 Task: Open a blank sheet, save the file as Dance.pdf Add Heading 'Types of Dance:'Add the following points with capital alphabet 'A.	Ballet_x000D_
B.	Hip Hop_x000D_
C.	Tango_x000D_
'Select the entire thext and change line spacing to  2.5 ,change the font size of heading and points to 18
Action: Mouse moved to (1143, 88)
Screenshot: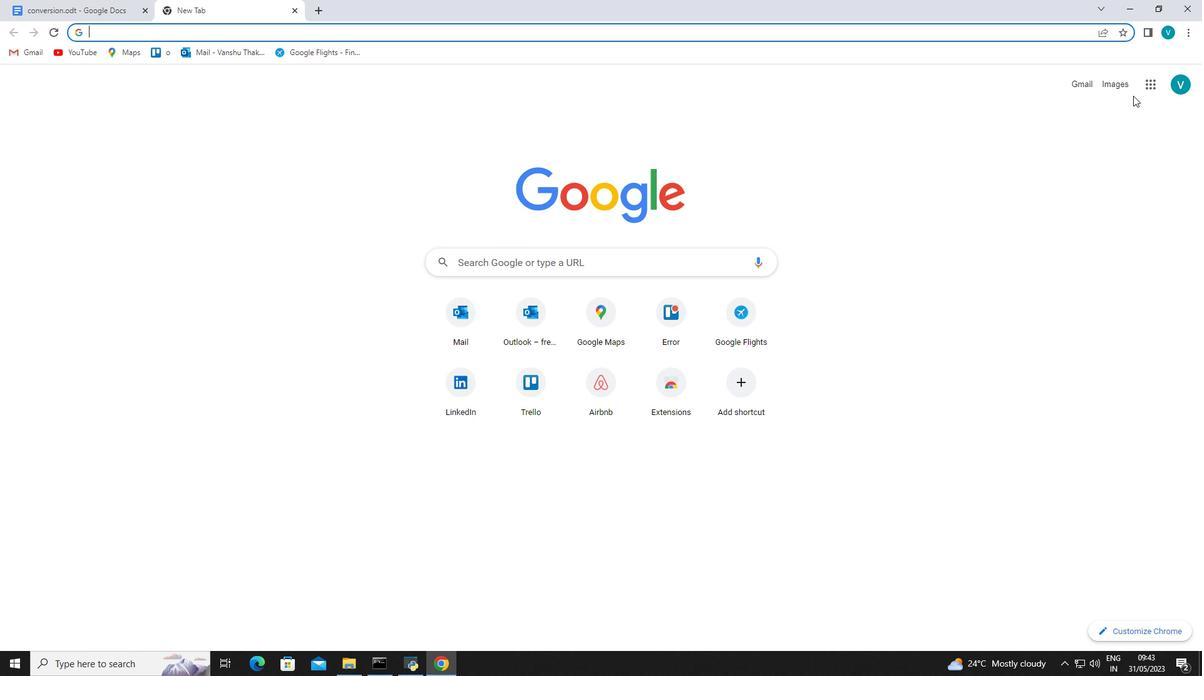 
Action: Mouse pressed left at (1143, 88)
Screenshot: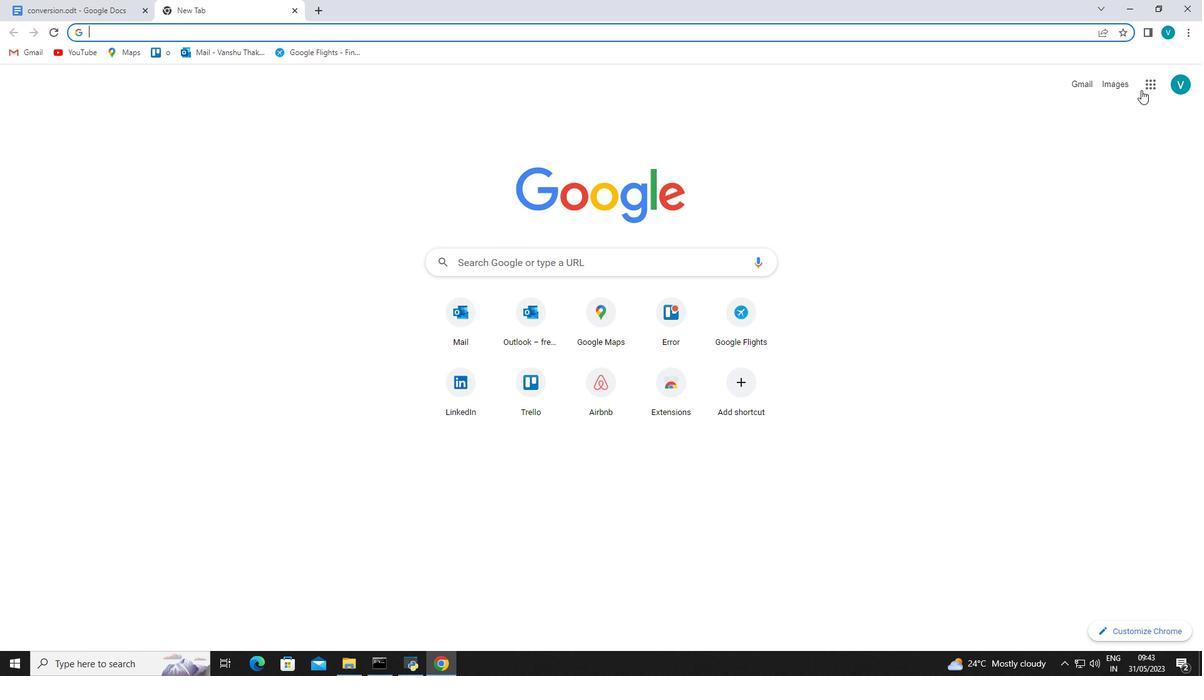 
Action: Mouse moved to (1133, 246)
Screenshot: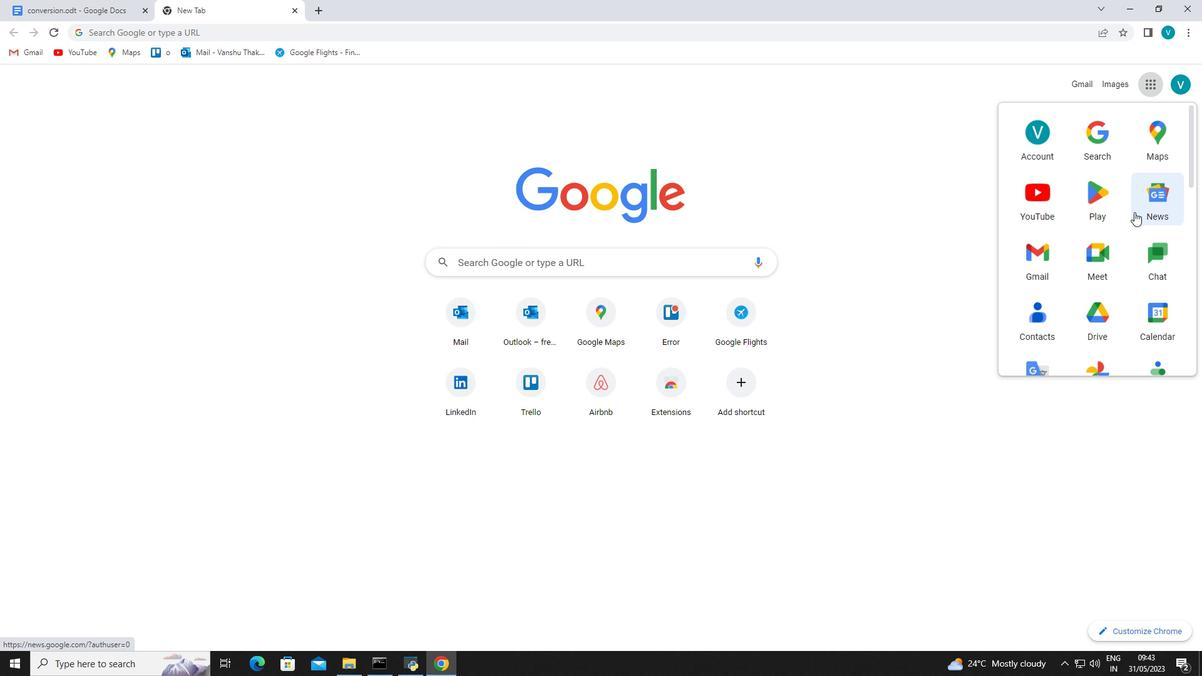 
Action: Mouse scrolled (1133, 246) with delta (0, 0)
Screenshot: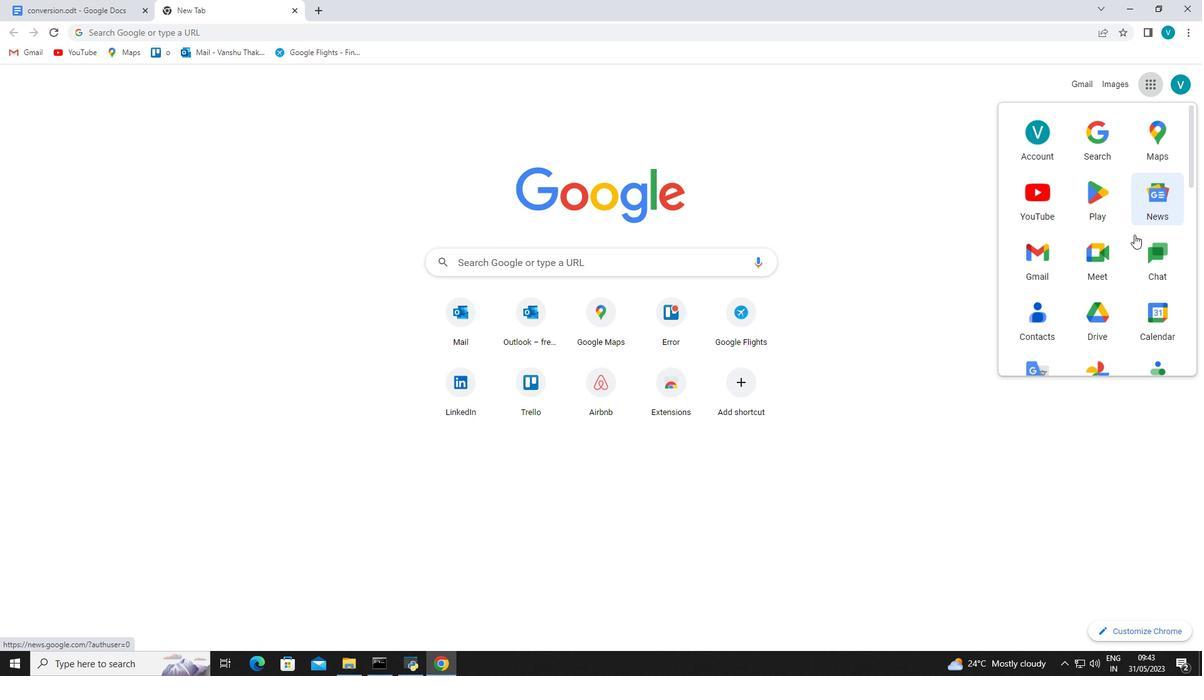 
Action: Mouse scrolled (1133, 246) with delta (0, 0)
Screenshot: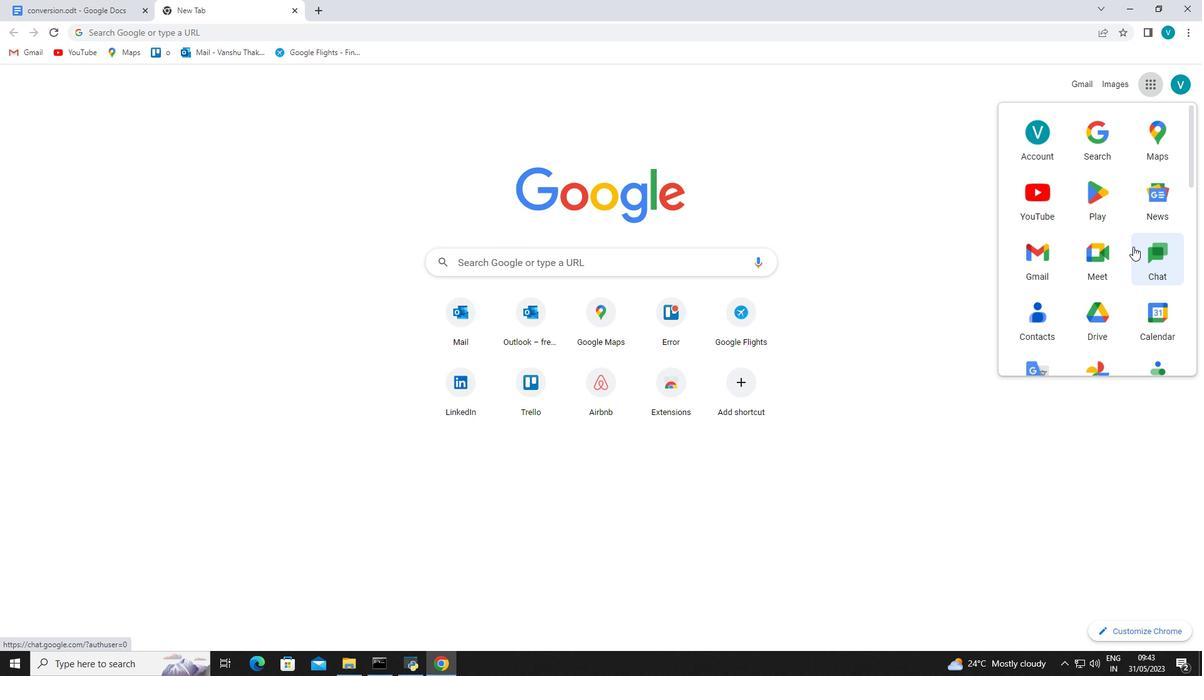 
Action: Mouse scrolled (1133, 246) with delta (0, 0)
Screenshot: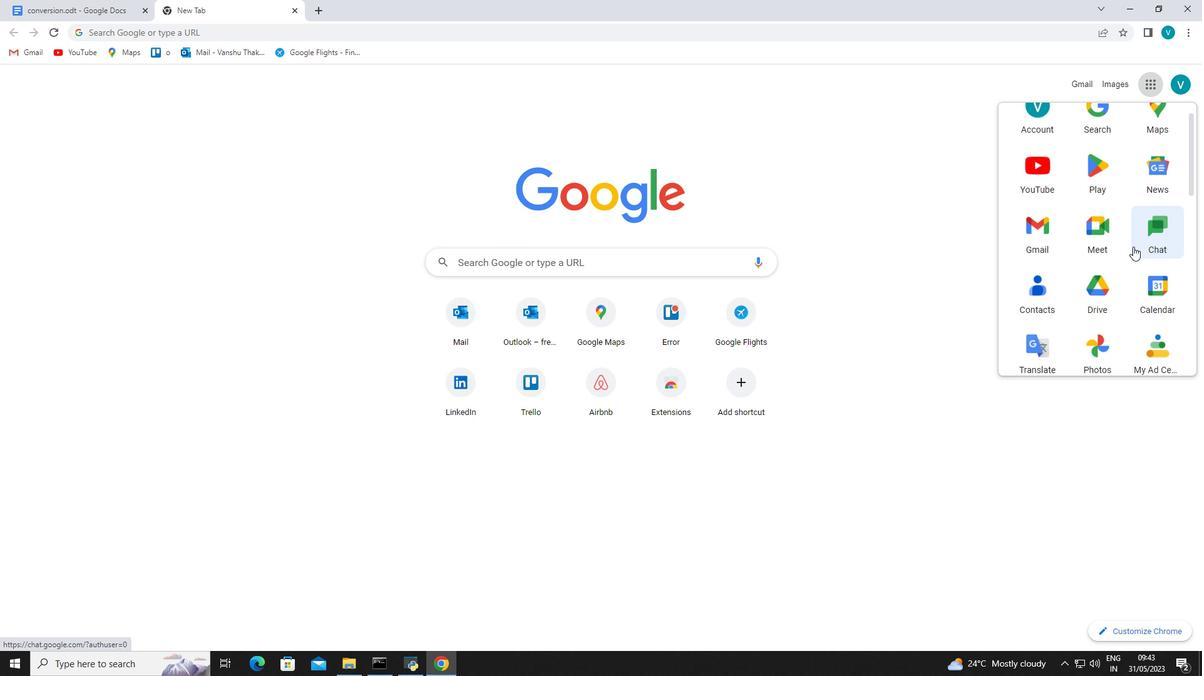 
Action: Mouse scrolled (1133, 246) with delta (0, 0)
Screenshot: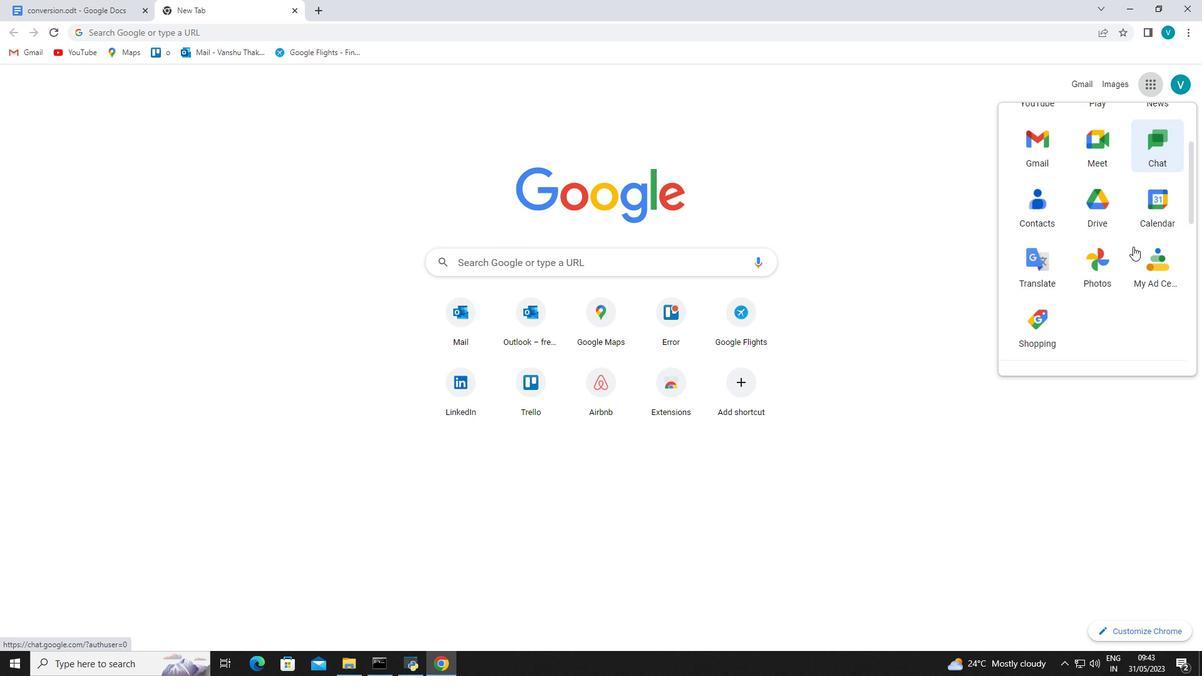 
Action: Mouse moved to (1116, 253)
Screenshot: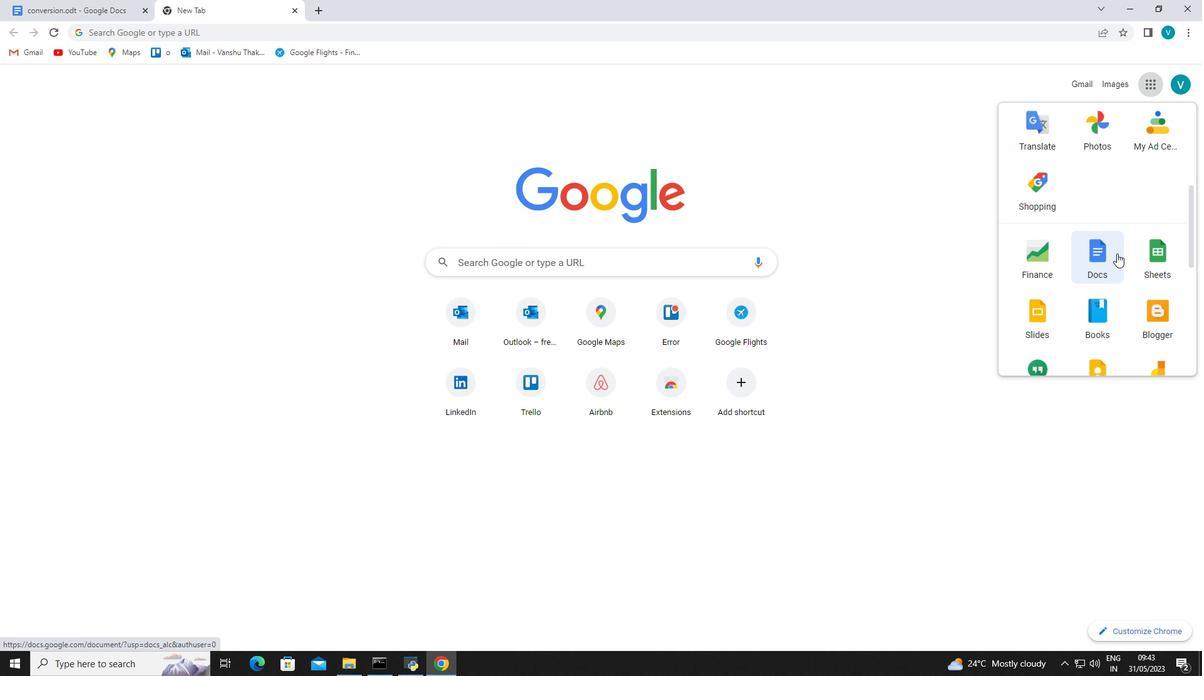 
Action: Mouse pressed left at (1116, 253)
Screenshot: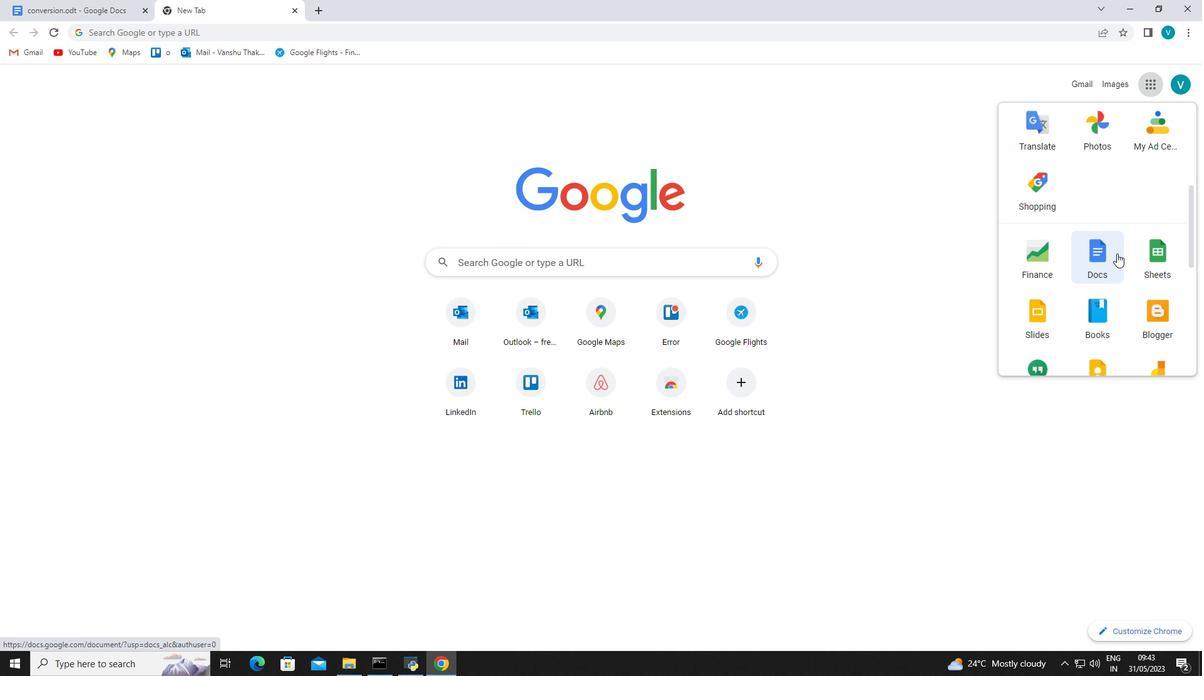 
Action: Mouse moved to (297, 241)
Screenshot: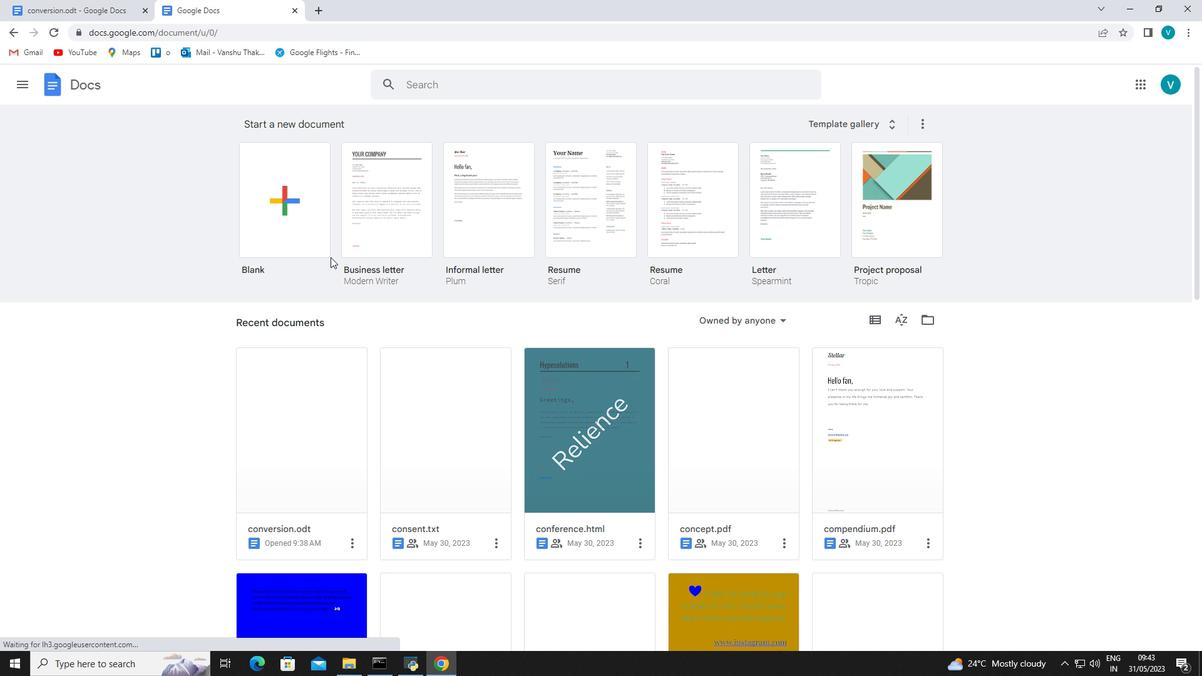 
Action: Mouse pressed left at (297, 241)
Screenshot: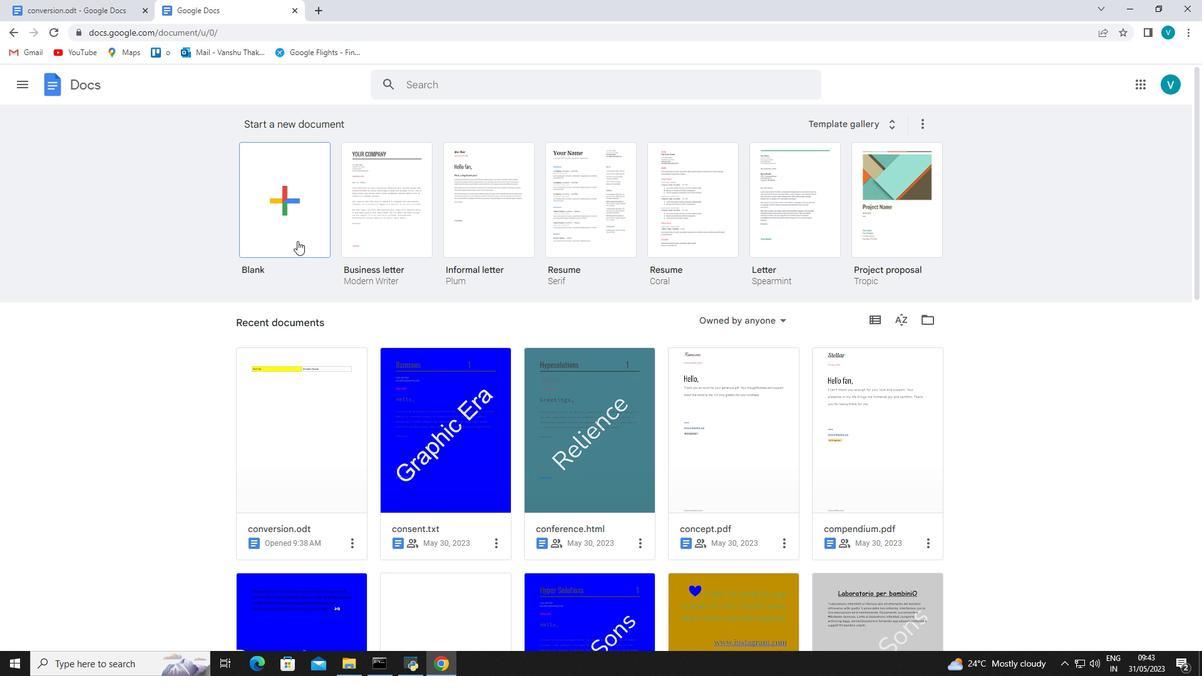 
Action: Mouse moved to (110, 77)
Screenshot: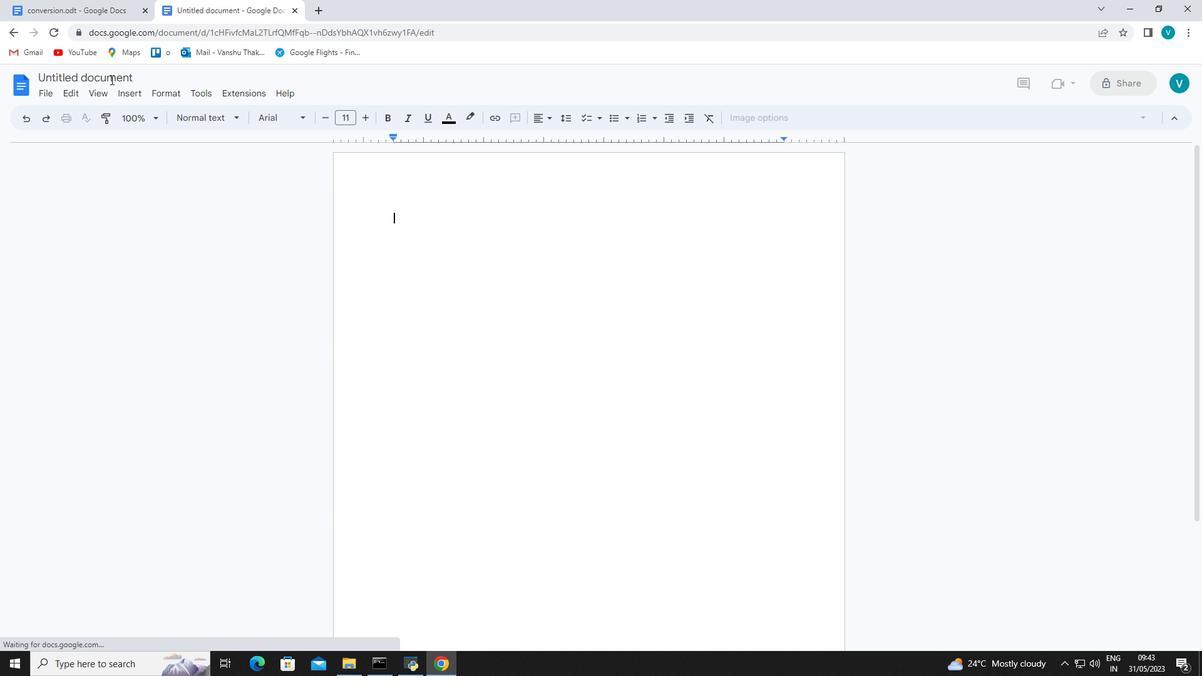 
Action: Mouse pressed left at (110, 77)
Screenshot: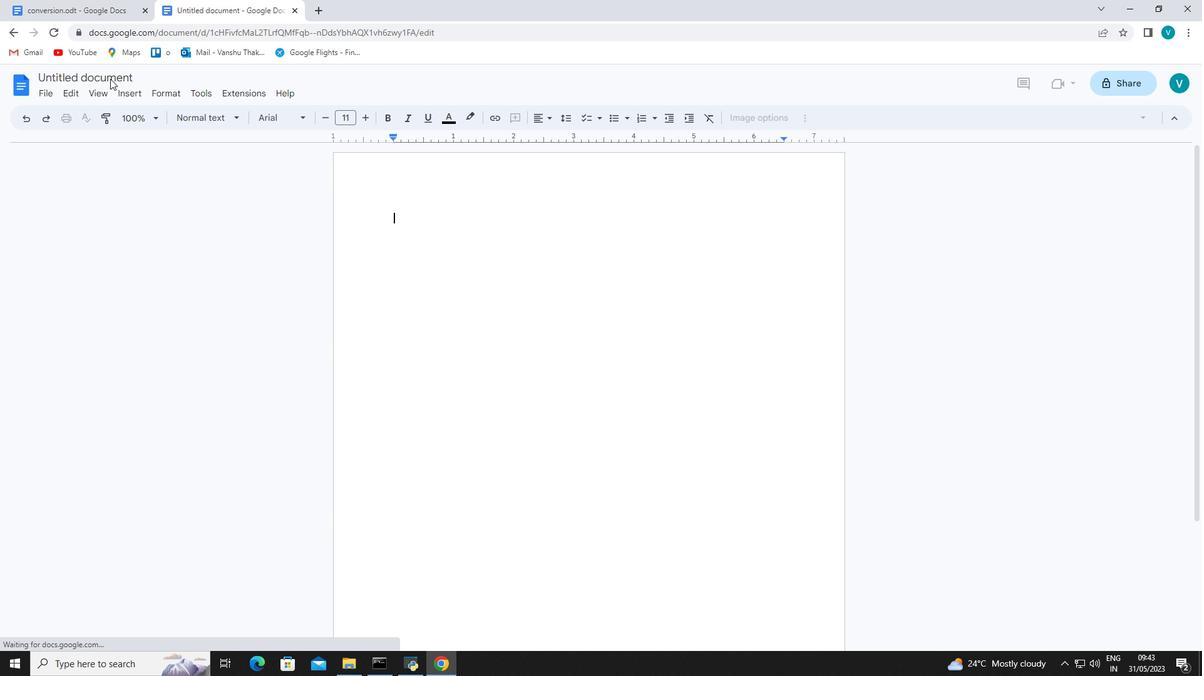 
Action: Mouse pressed left at (110, 77)
Screenshot: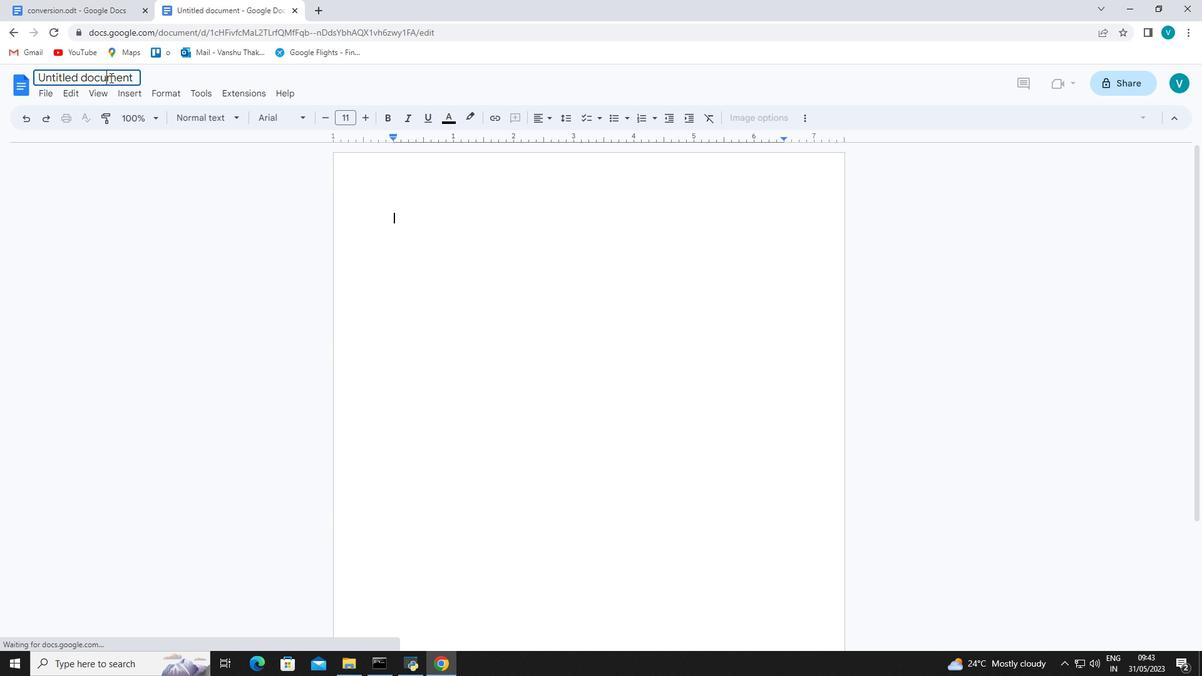 
Action: Mouse pressed left at (110, 77)
Screenshot: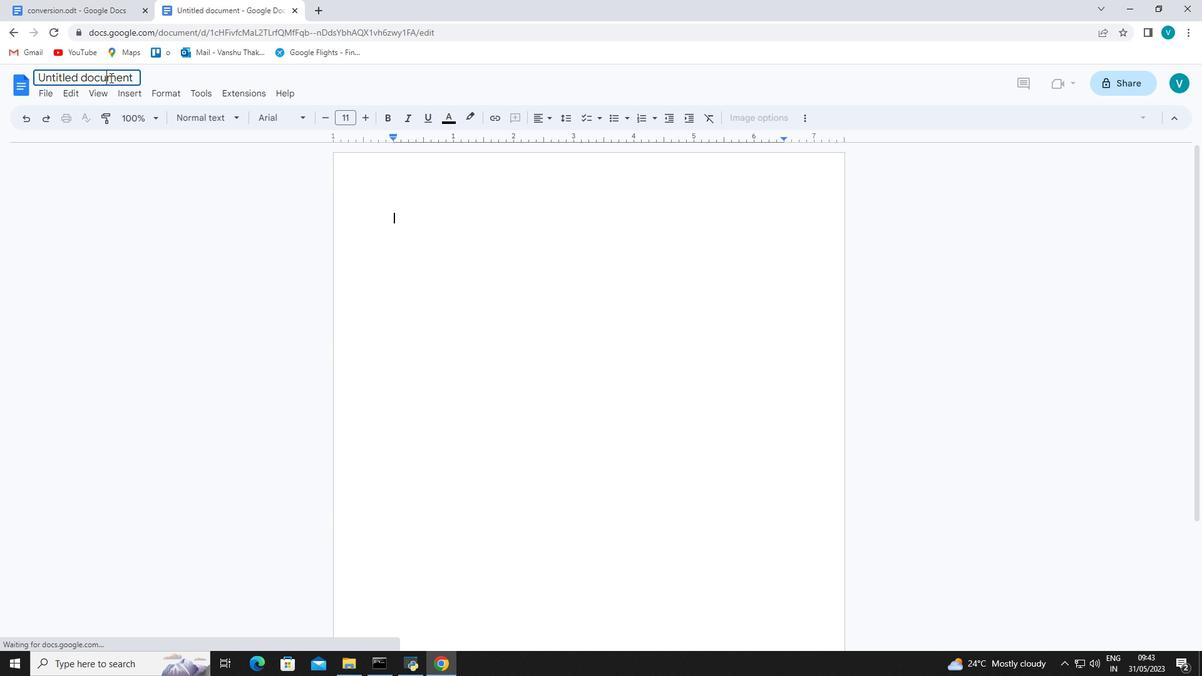 
Action: Mouse pressed left at (110, 77)
Screenshot: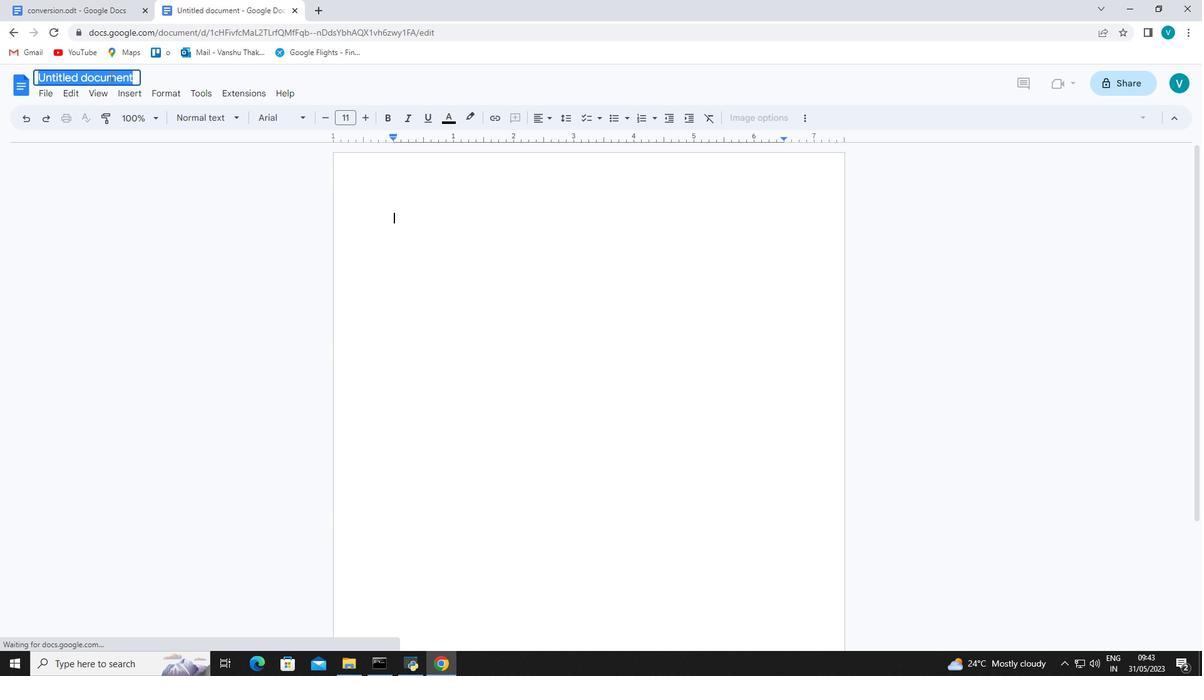 
Action: Key pressed <Key.shift>D
Screenshot: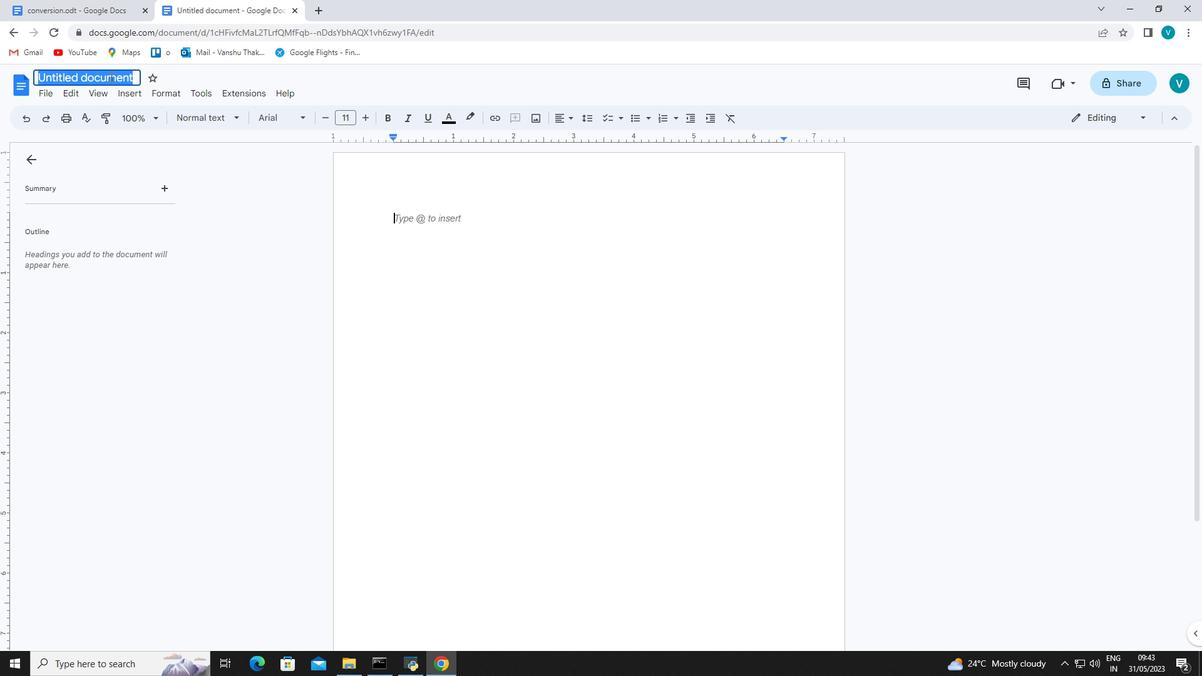 
Action: Mouse moved to (145, 95)
Screenshot: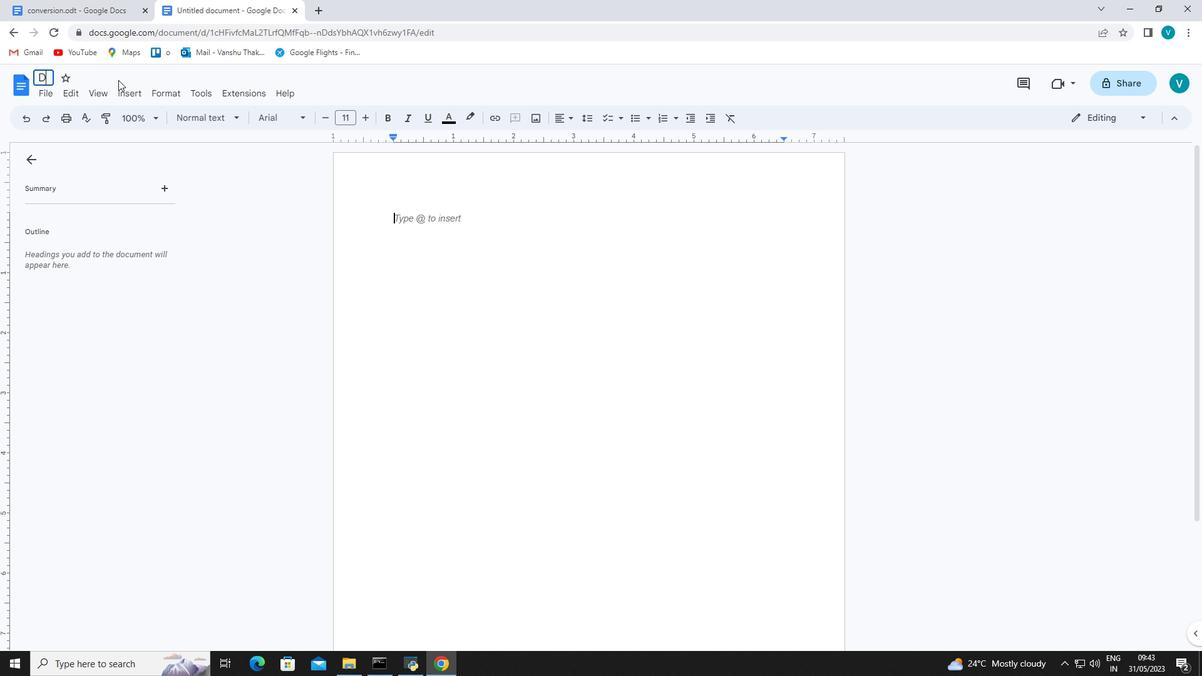 
Action: Key pressed ance.pdf<Key.enter>
Screenshot: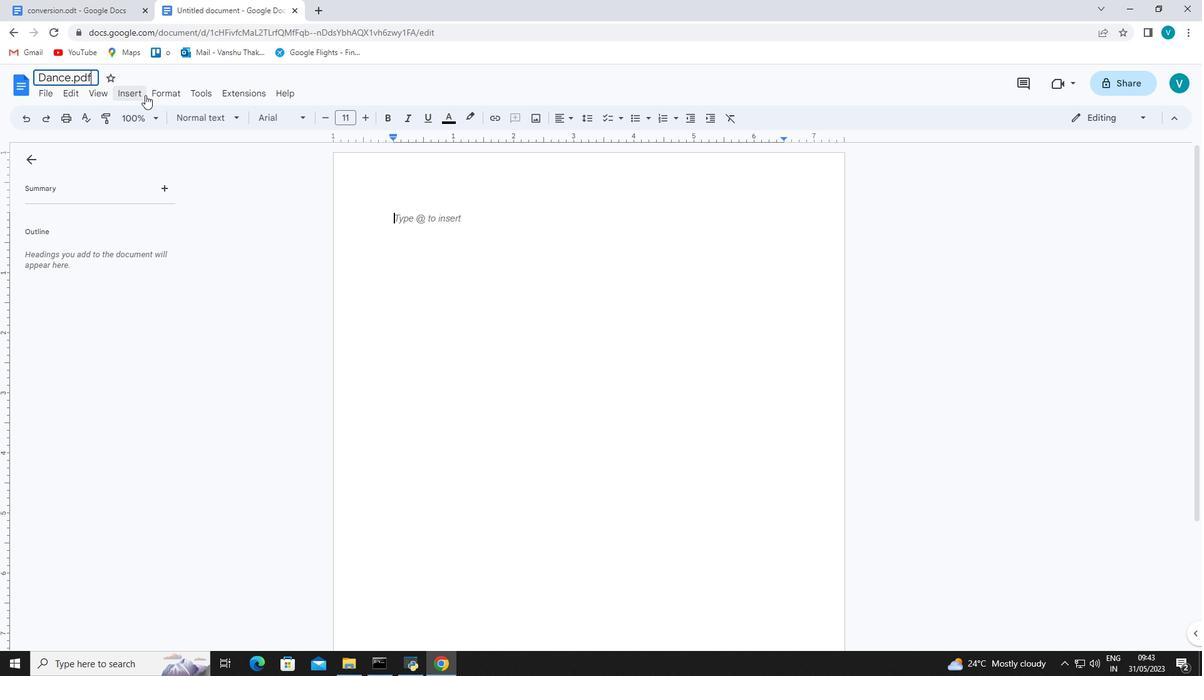 
Action: Mouse moved to (430, 222)
Screenshot: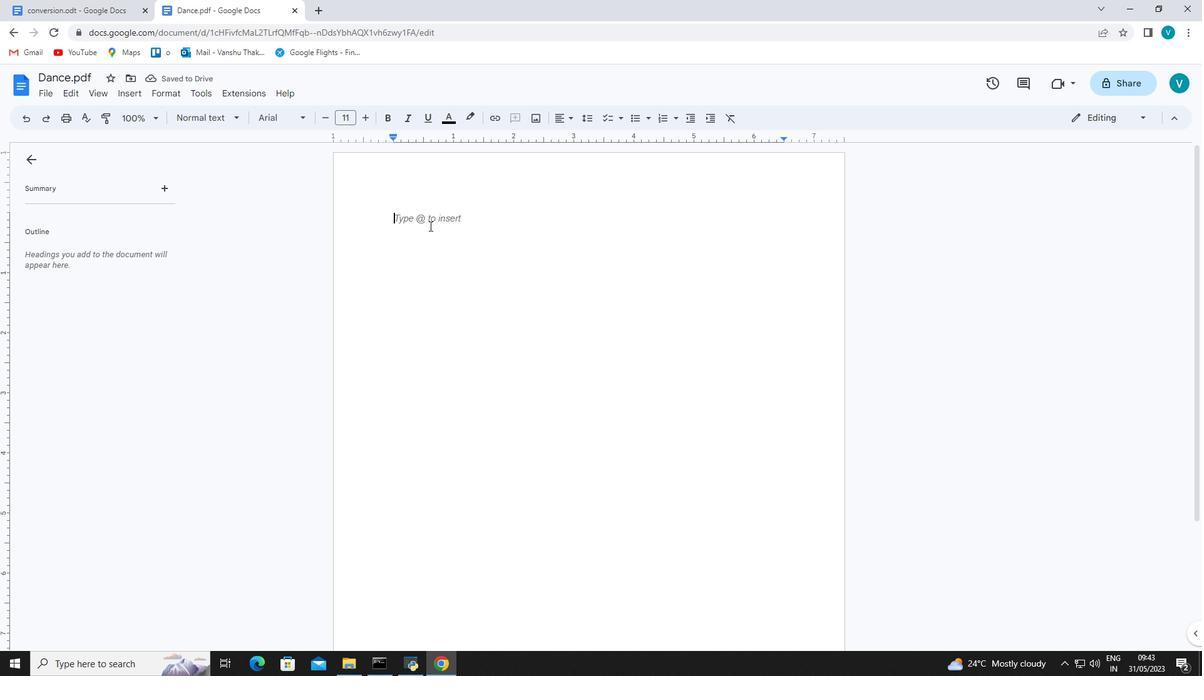 
Action: Key pressed <Key.shift><Key.shift><Key.shift><Key.shift>Types<Key.space>of<Key.space><Key.shift>Dance<Key.enter><Key.shift>A.<Key.space><Key.shift><Key.shift><Key.shift><Key.shift><Key.shift><Key.shift><Key.shift><Key.shift><Key.shift><Key.shift><Key.shift><Key.shift><Key.shift>Ballet<Key.enter><Key.shift><Key.shift><Key.shift><Key.shift><Key.shift><Key.shift>Hip<Key.space><Key.shift>Hop<Key.enter><Key.shift>Tango
Screenshot: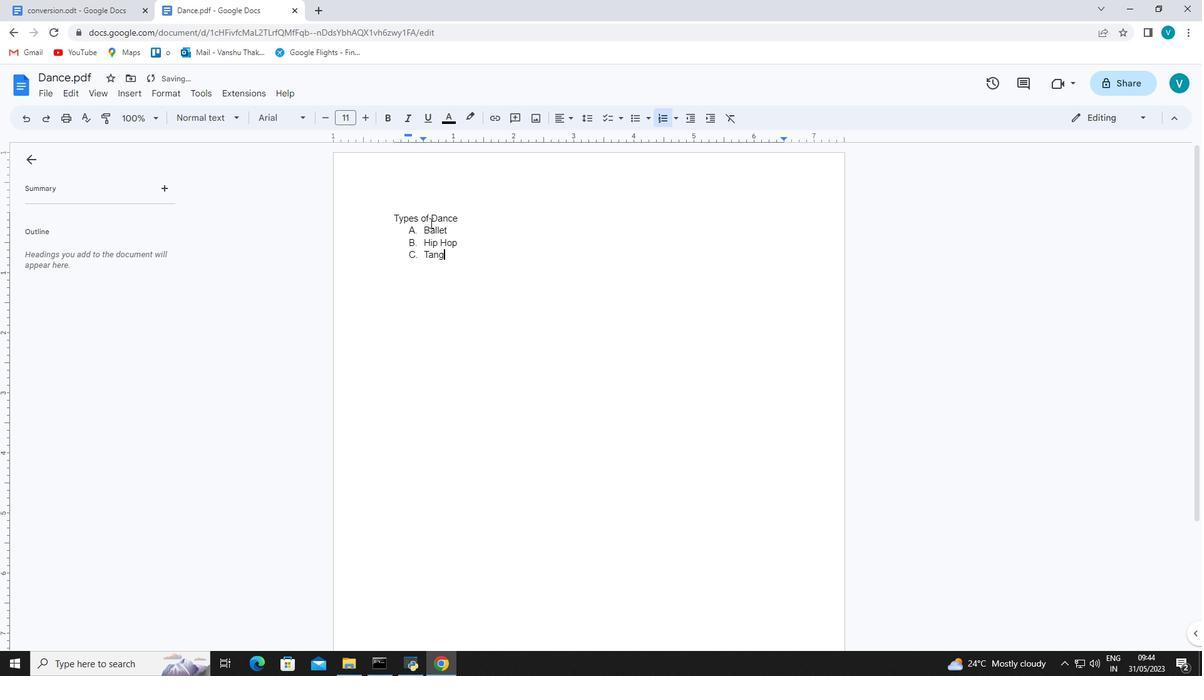 
Action: Mouse moved to (401, 232)
Screenshot: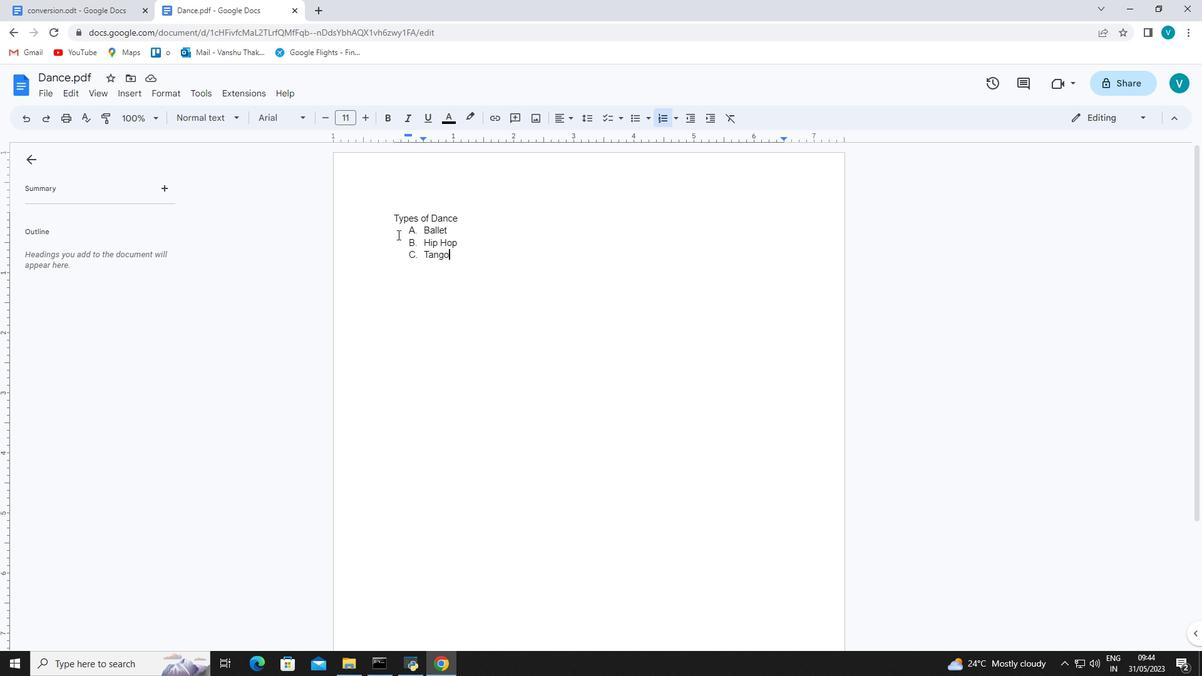 
Action: Mouse pressed left at (401, 232)
Screenshot: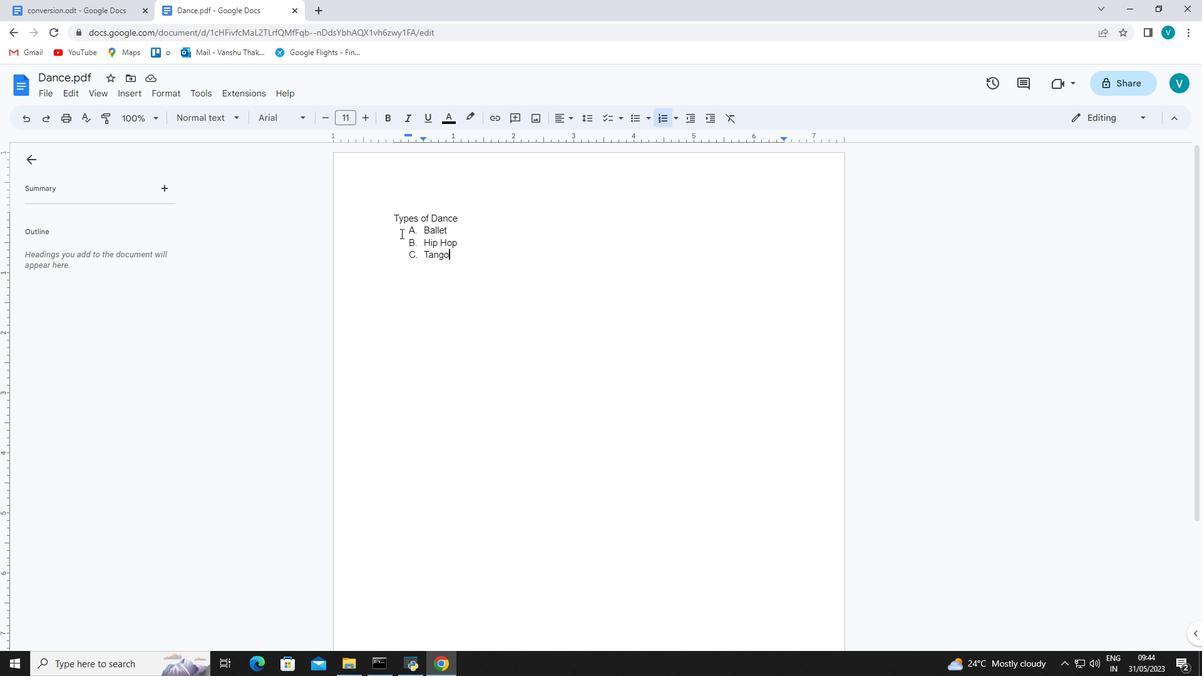 
Action: Mouse moved to (392, 216)
Screenshot: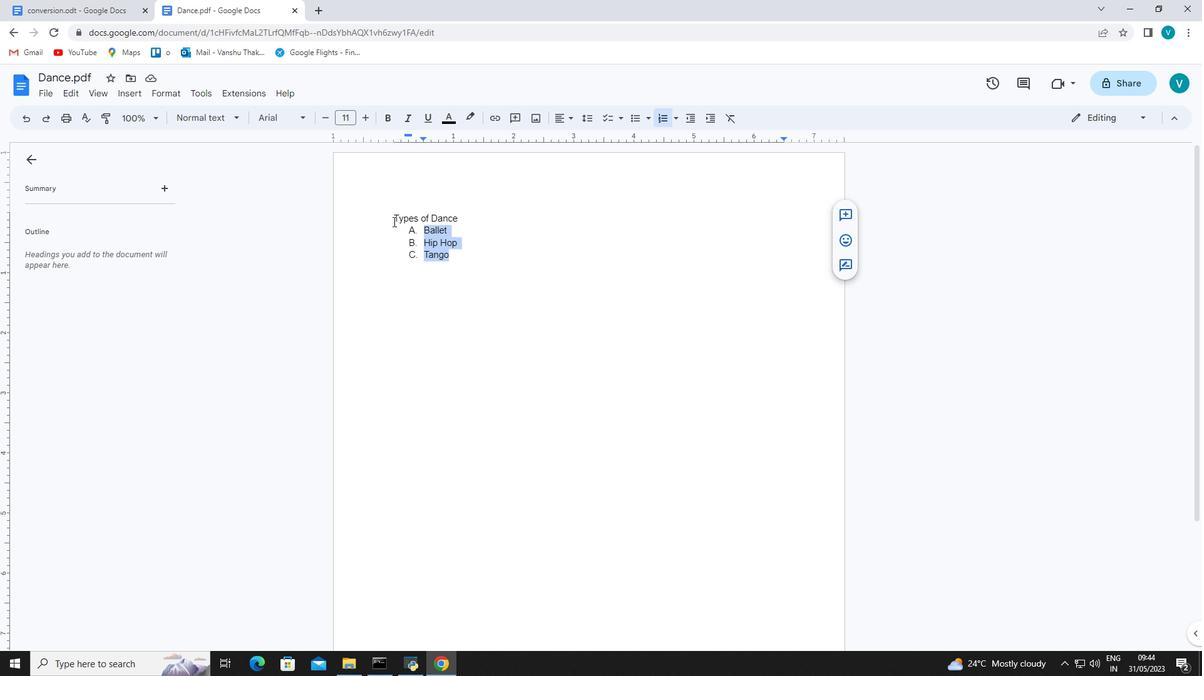 
Action: Mouse pressed left at (392, 216)
Screenshot: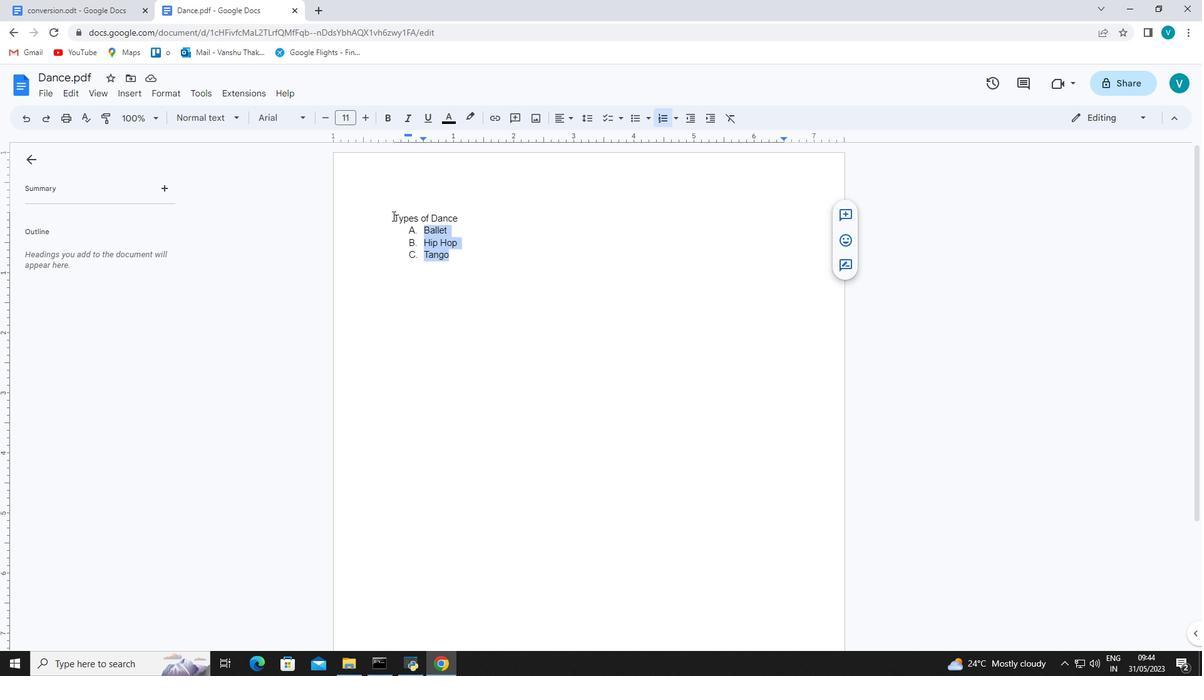 
Action: Mouse moved to (584, 118)
Screenshot: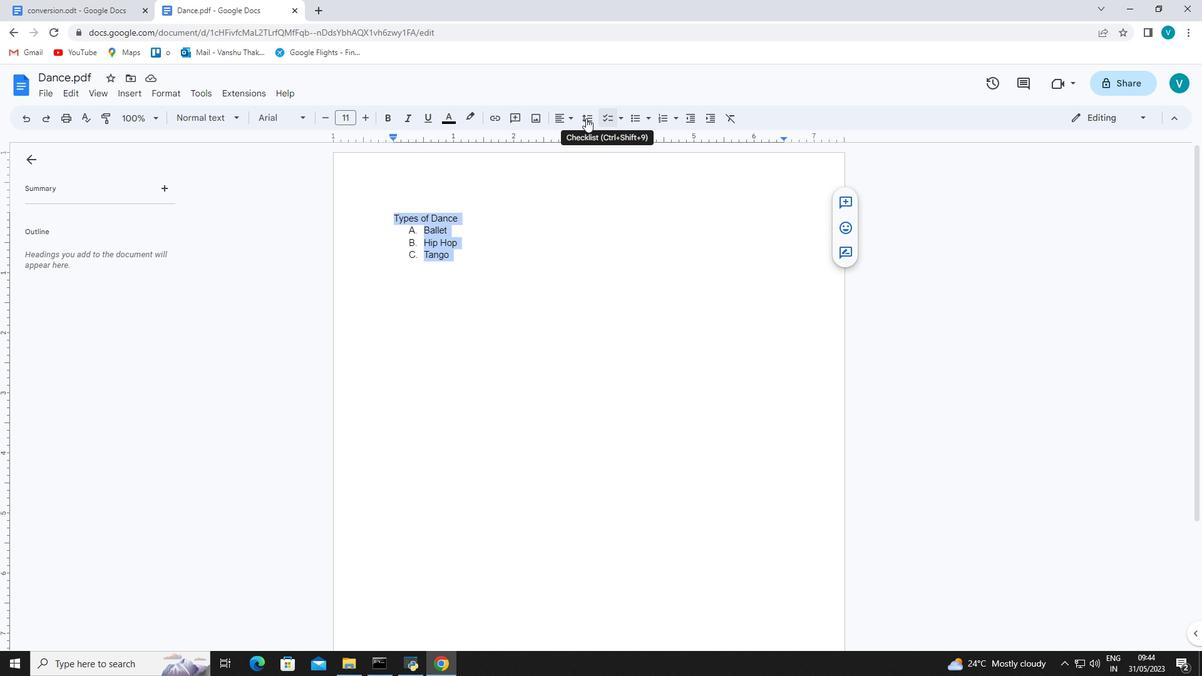 
Action: Mouse pressed left at (584, 118)
Screenshot: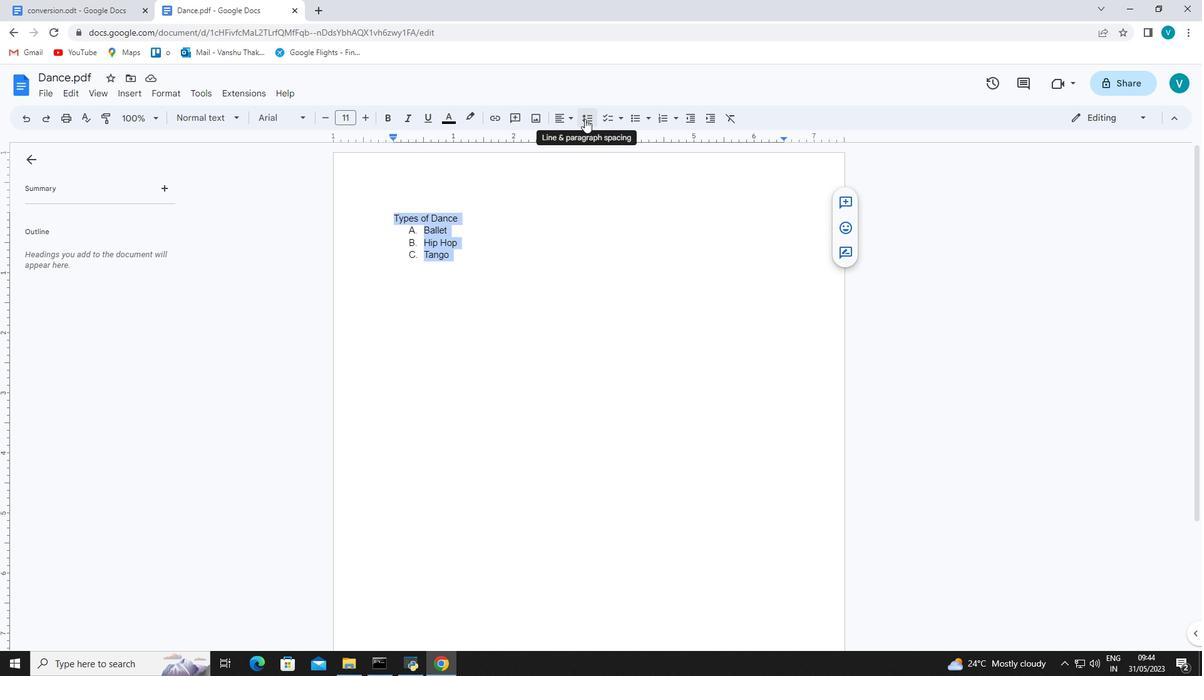 
Action: Mouse moved to (621, 275)
Screenshot: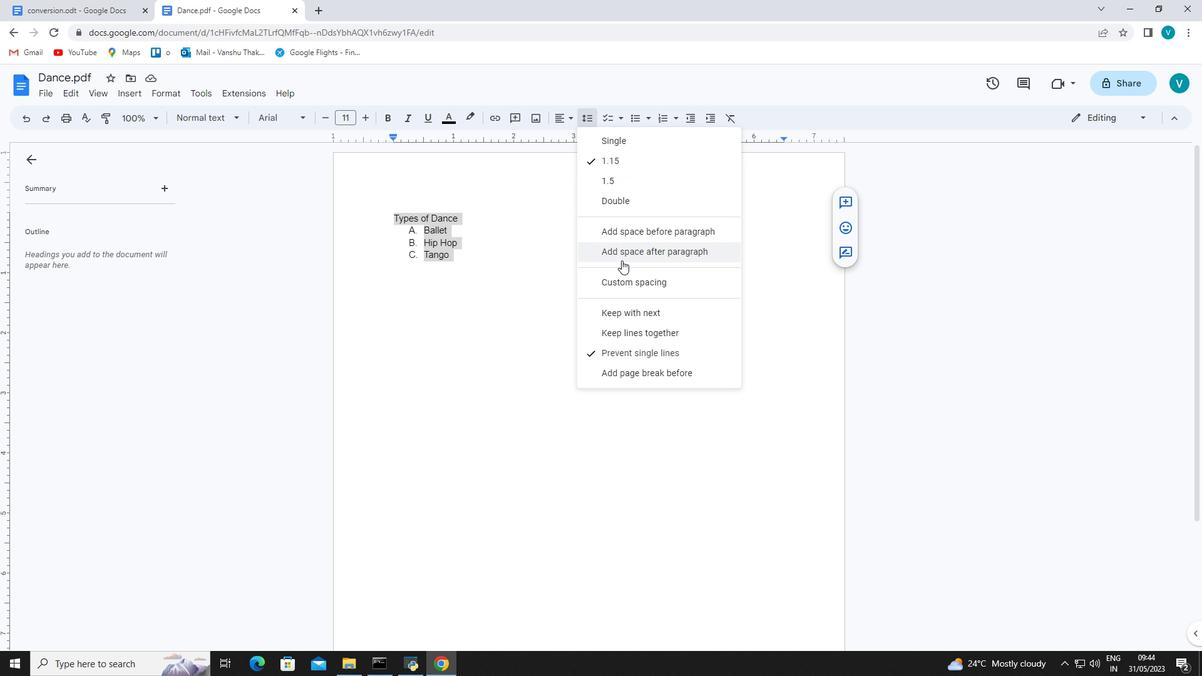 
Action: Mouse pressed left at (621, 275)
Screenshot: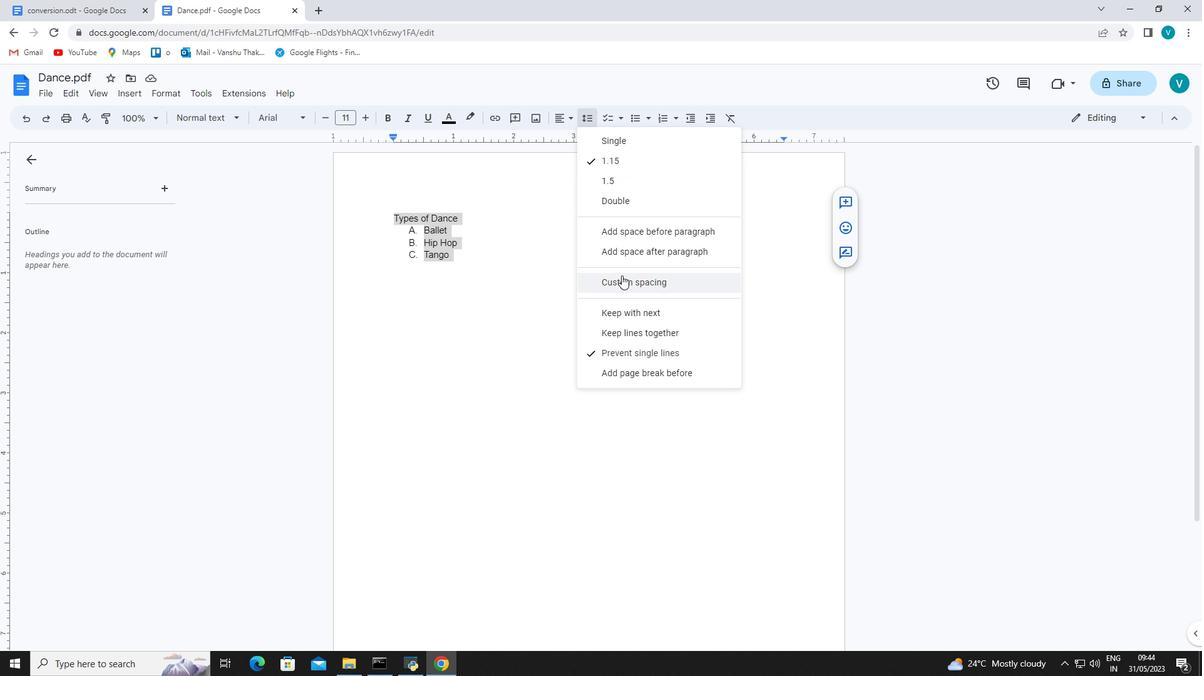 
Action: Mouse moved to (562, 314)
Screenshot: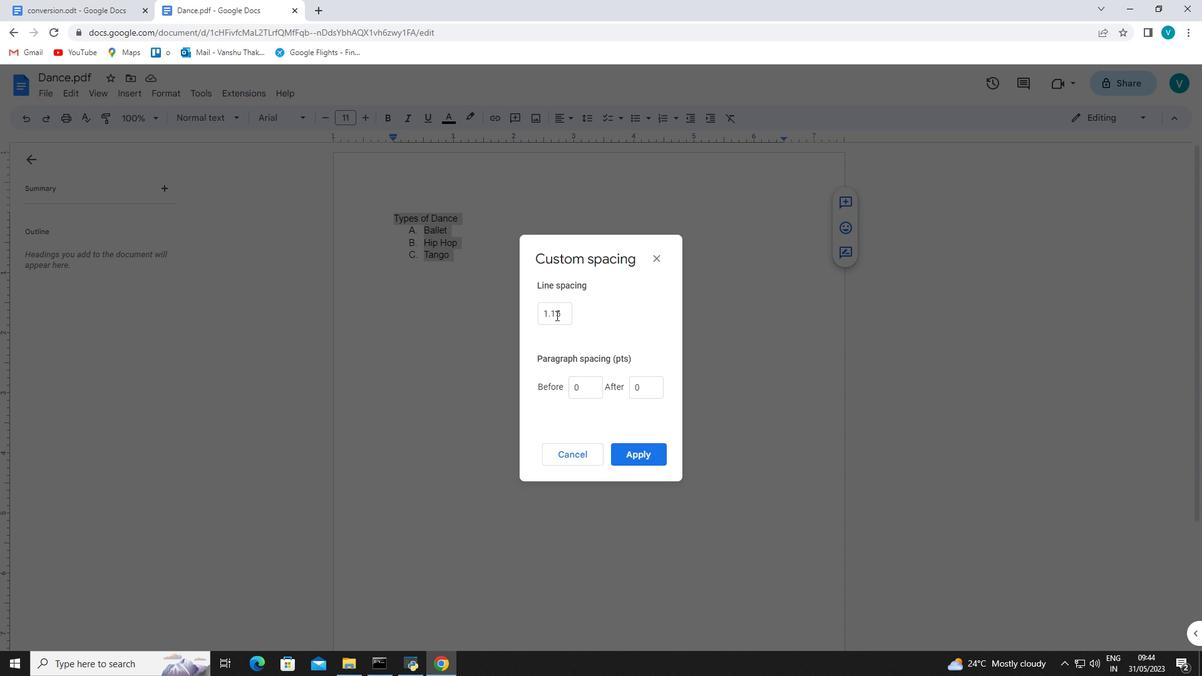 
Action: Mouse pressed left at (562, 314)
Screenshot: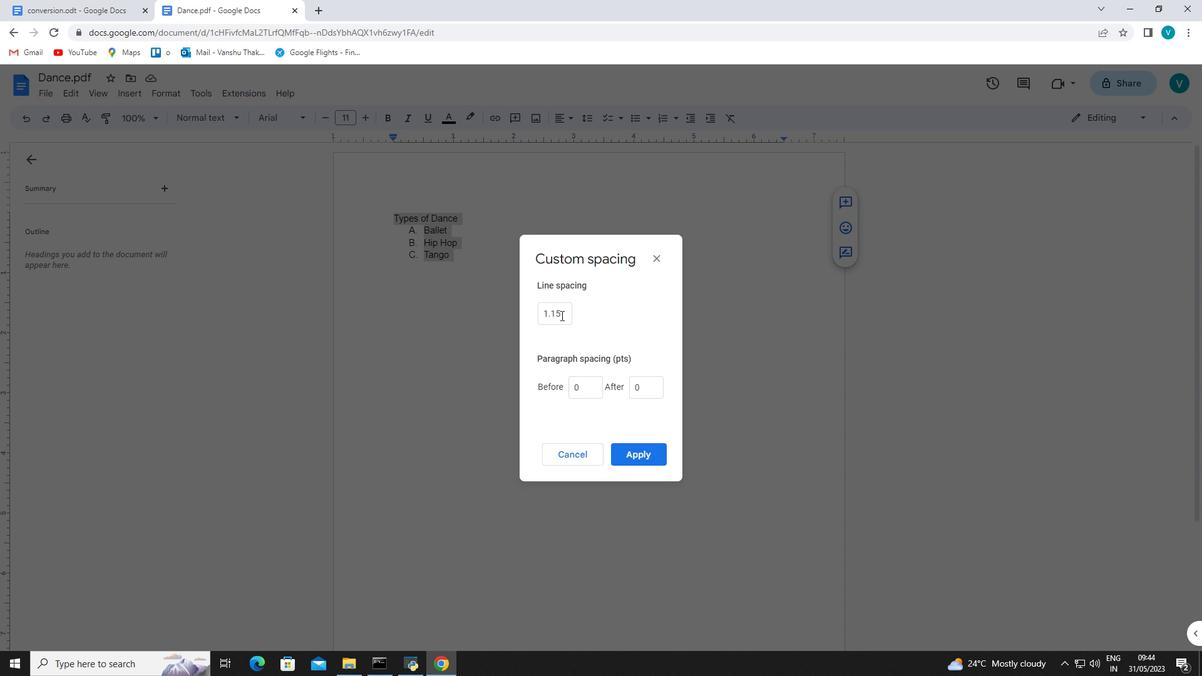 
Action: Mouse moved to (564, 311)
Screenshot: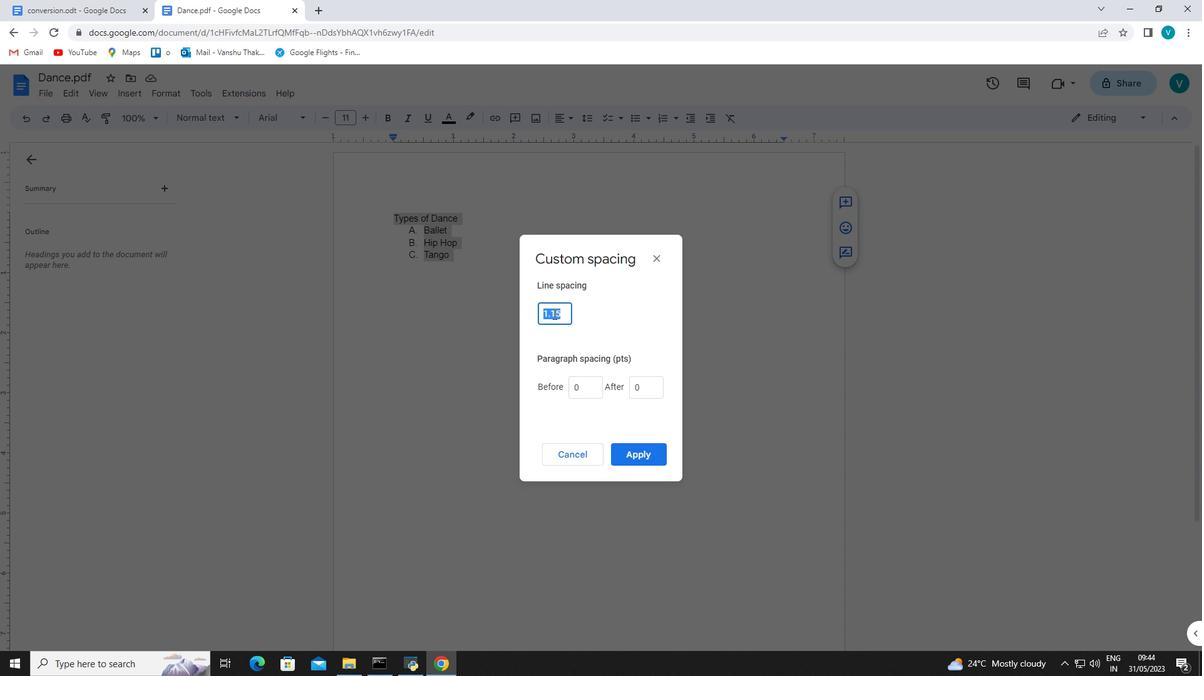 
Action: Key pressed 2.5
Screenshot: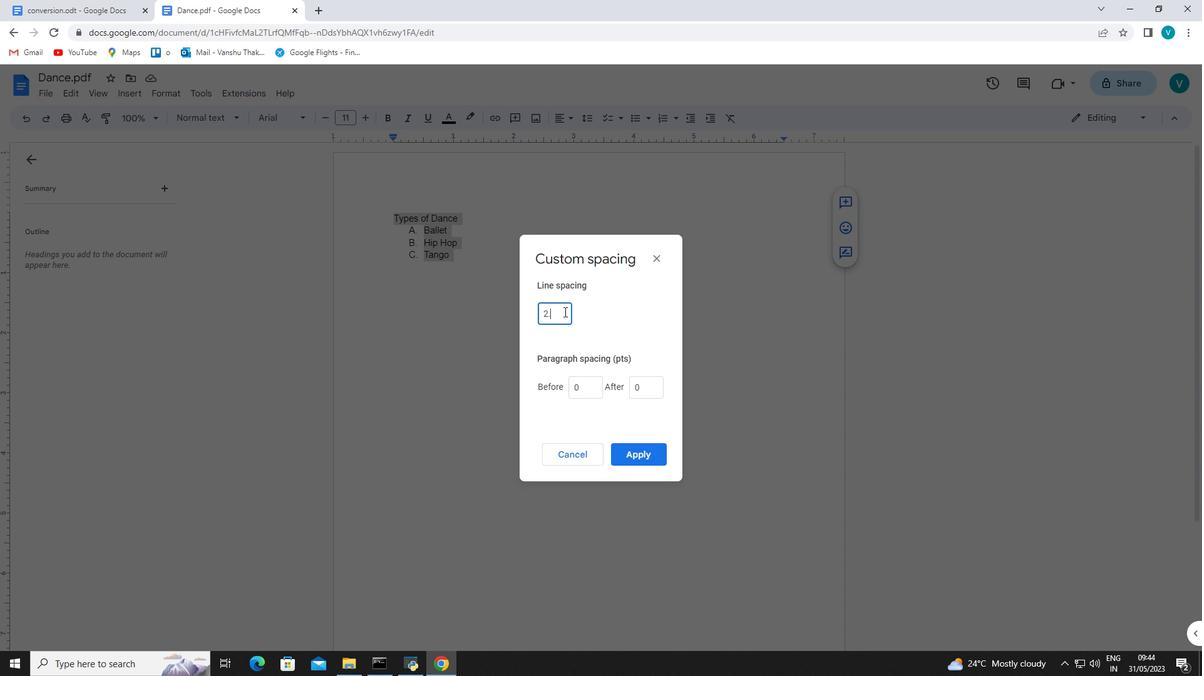 
Action: Mouse moved to (641, 452)
Screenshot: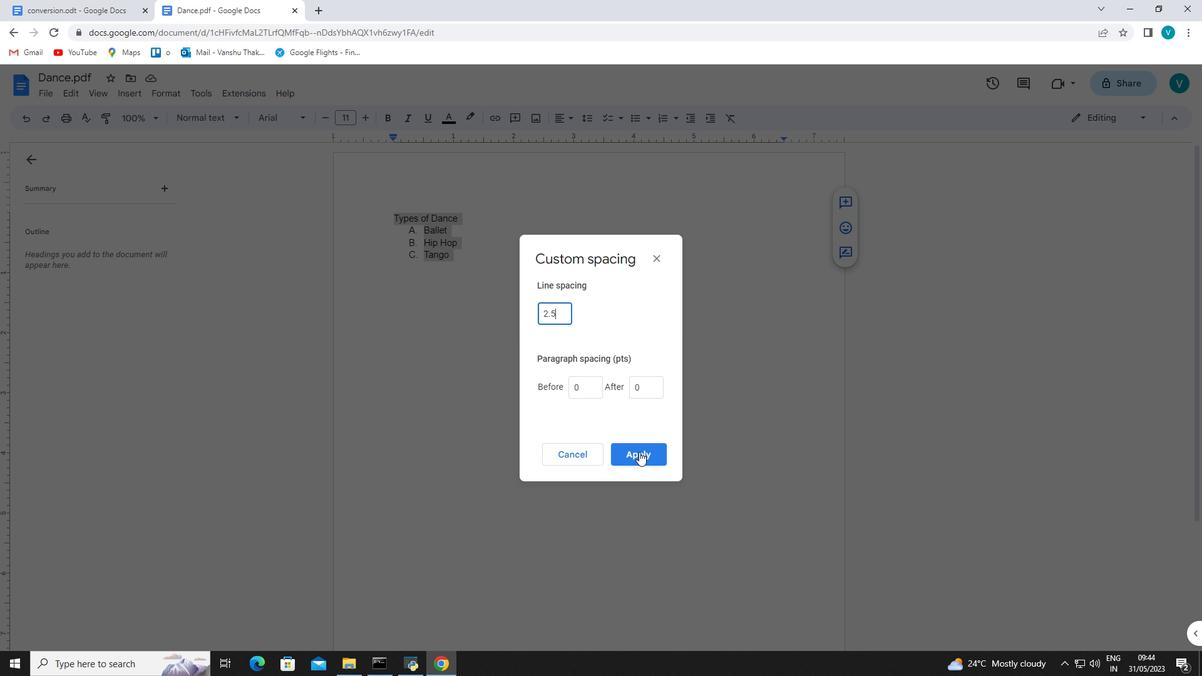 
Action: Mouse pressed left at (641, 452)
Screenshot: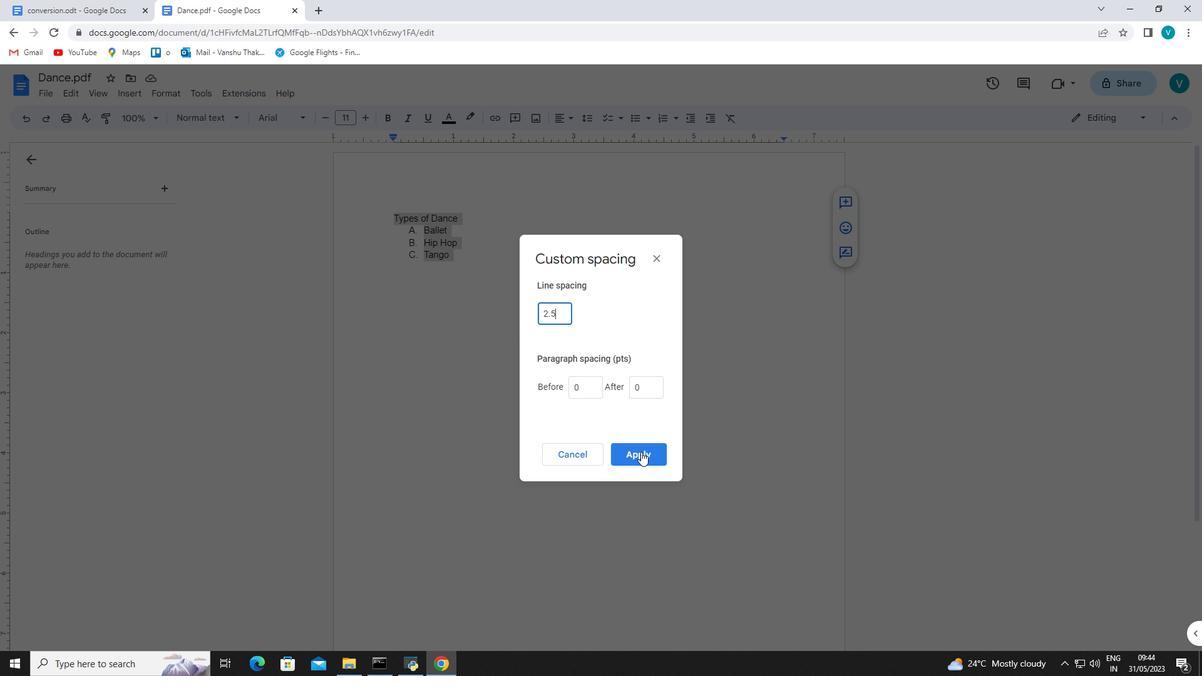 
Action: Mouse moved to (368, 115)
Screenshot: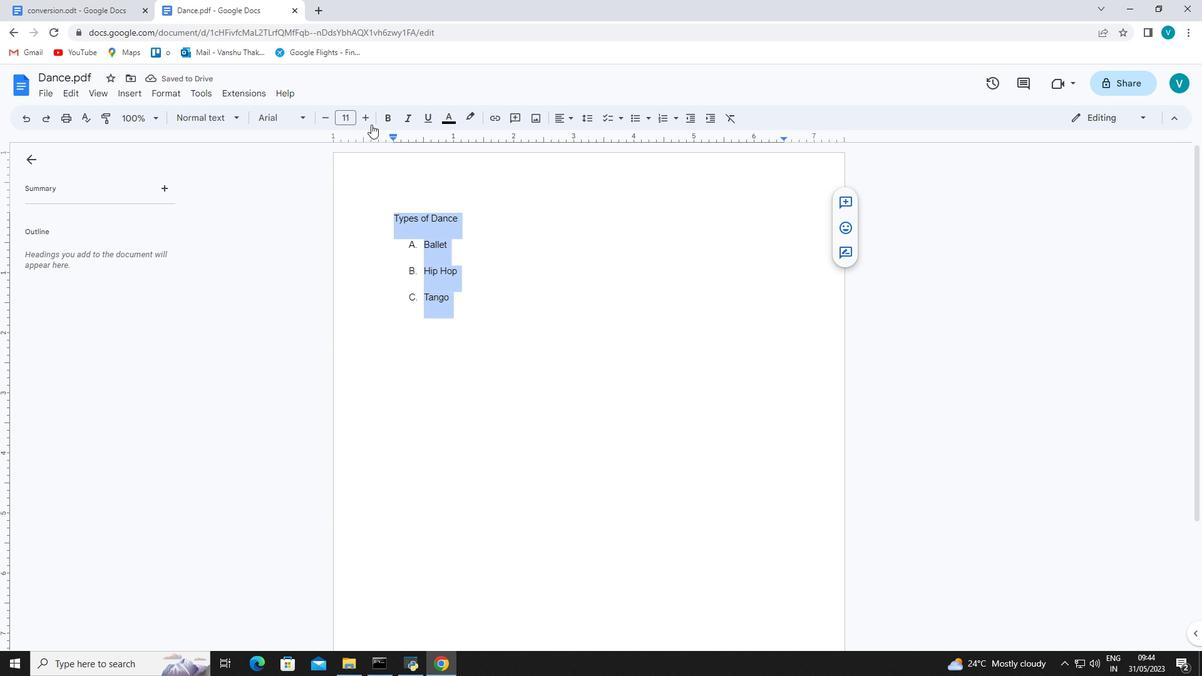 
Action: Mouse pressed left at (368, 115)
Screenshot: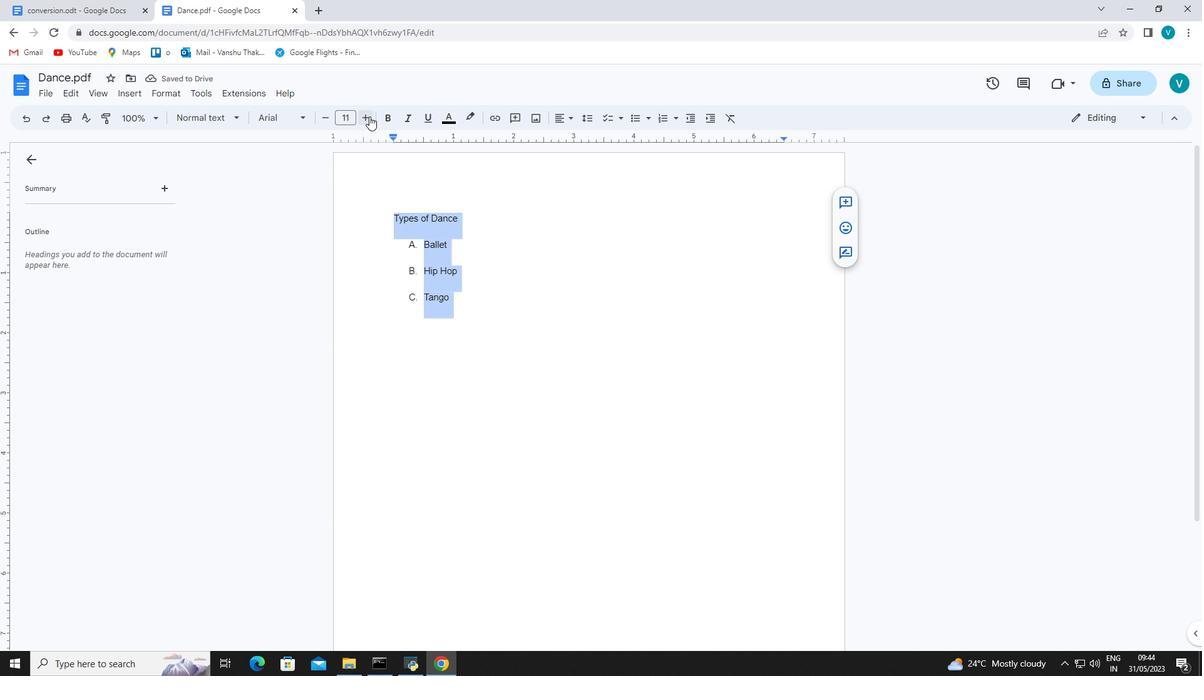 
Action: Mouse pressed left at (368, 115)
Screenshot: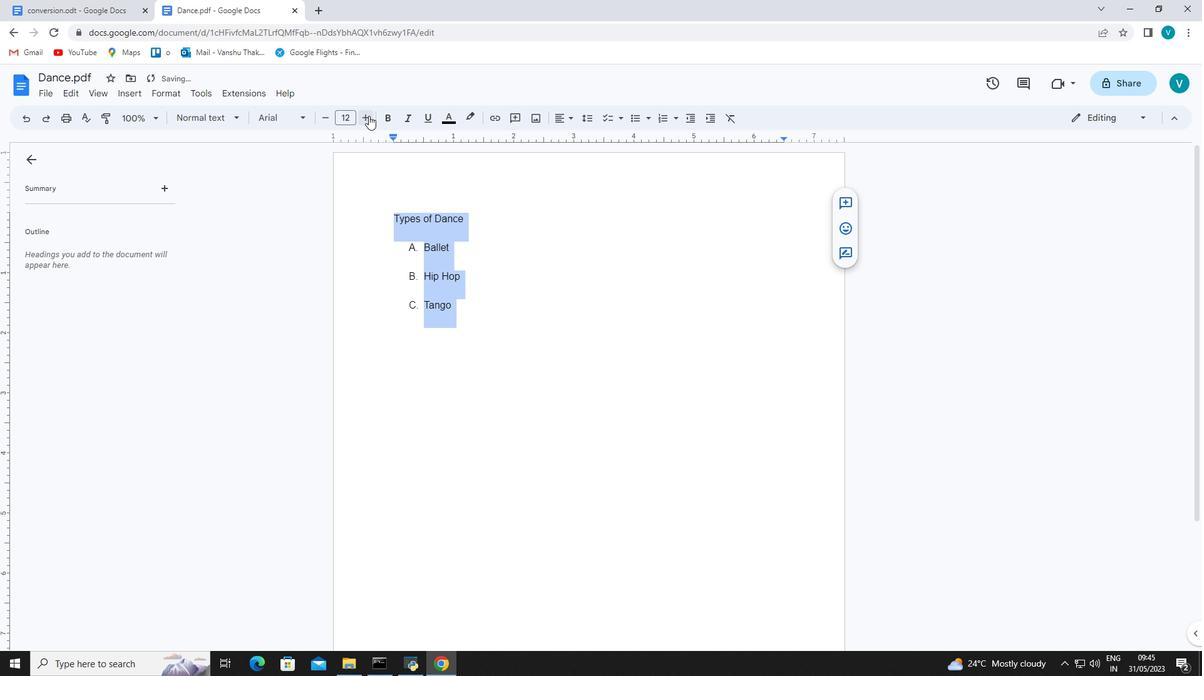 
Action: Mouse pressed left at (368, 115)
Screenshot: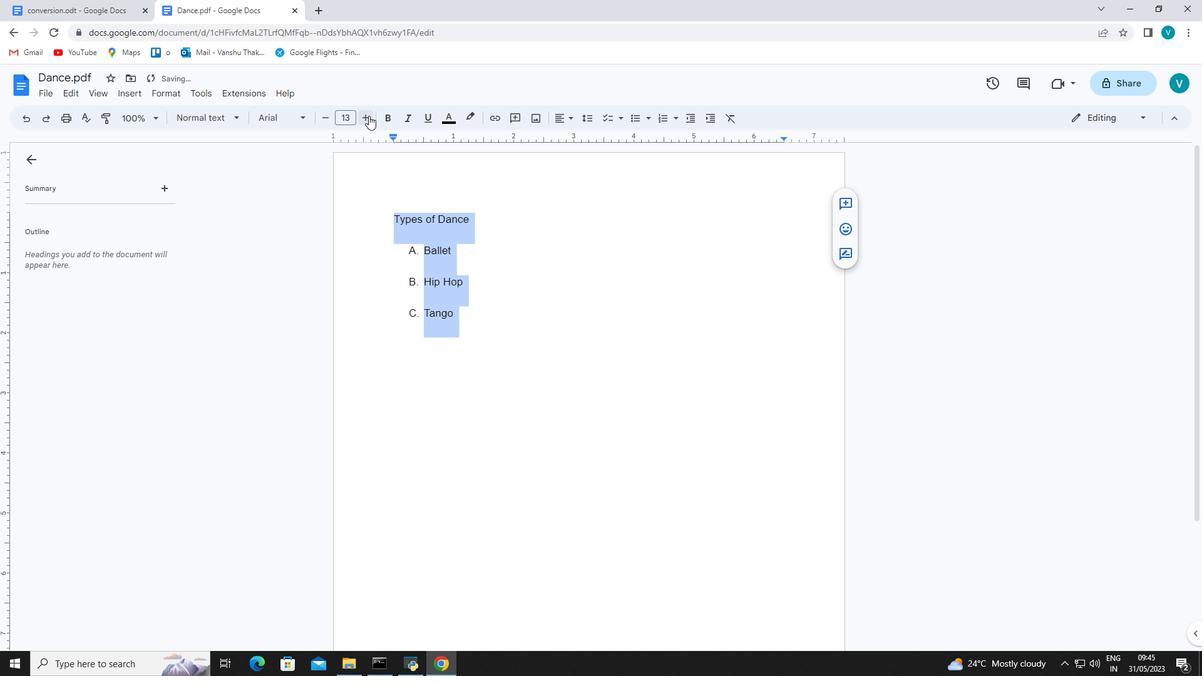 
Action: Mouse pressed left at (368, 115)
Screenshot: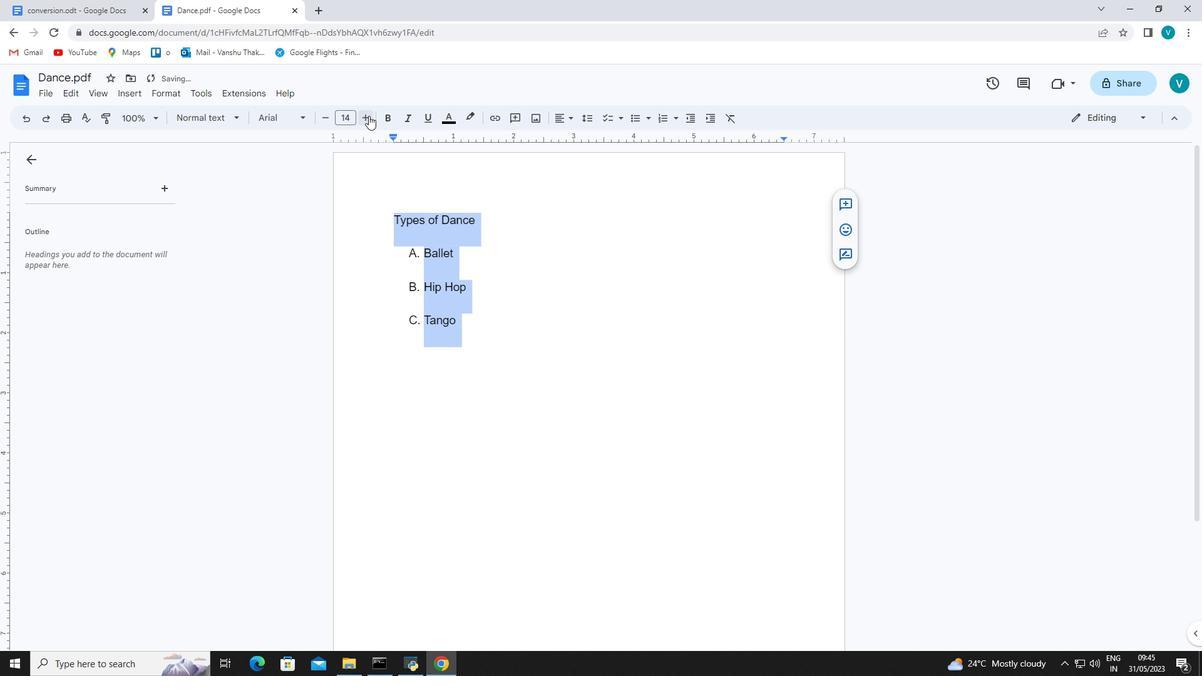 
Action: Mouse pressed left at (368, 115)
Screenshot: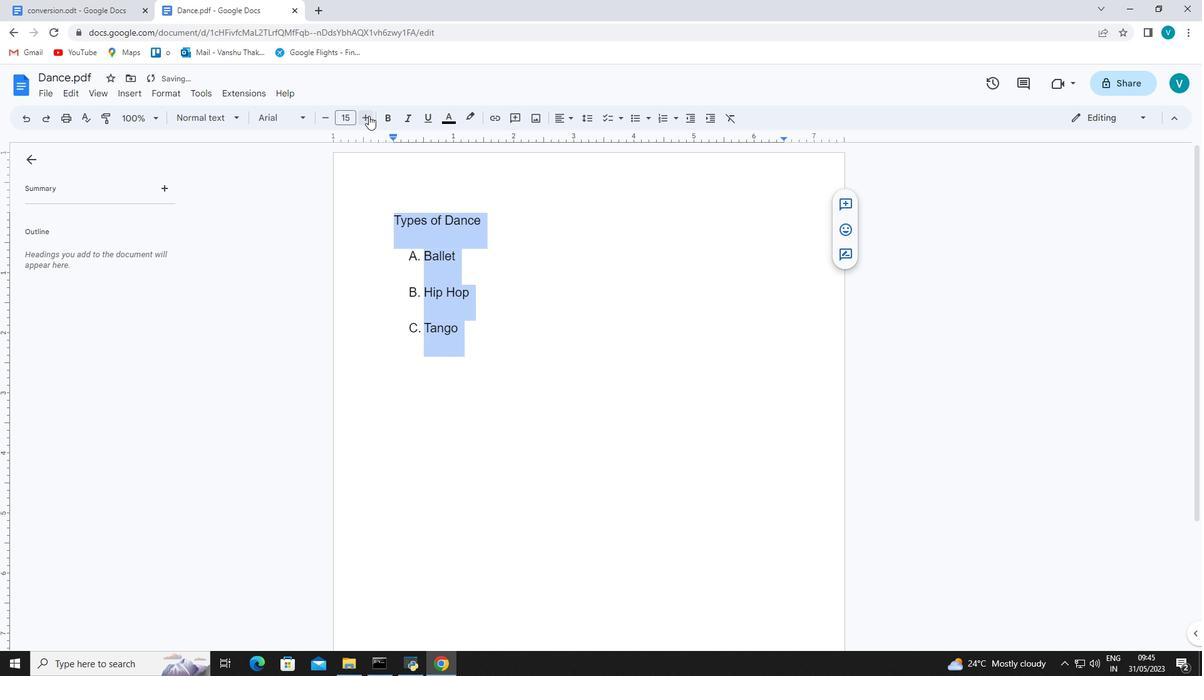 
Action: Mouse pressed left at (368, 115)
Screenshot: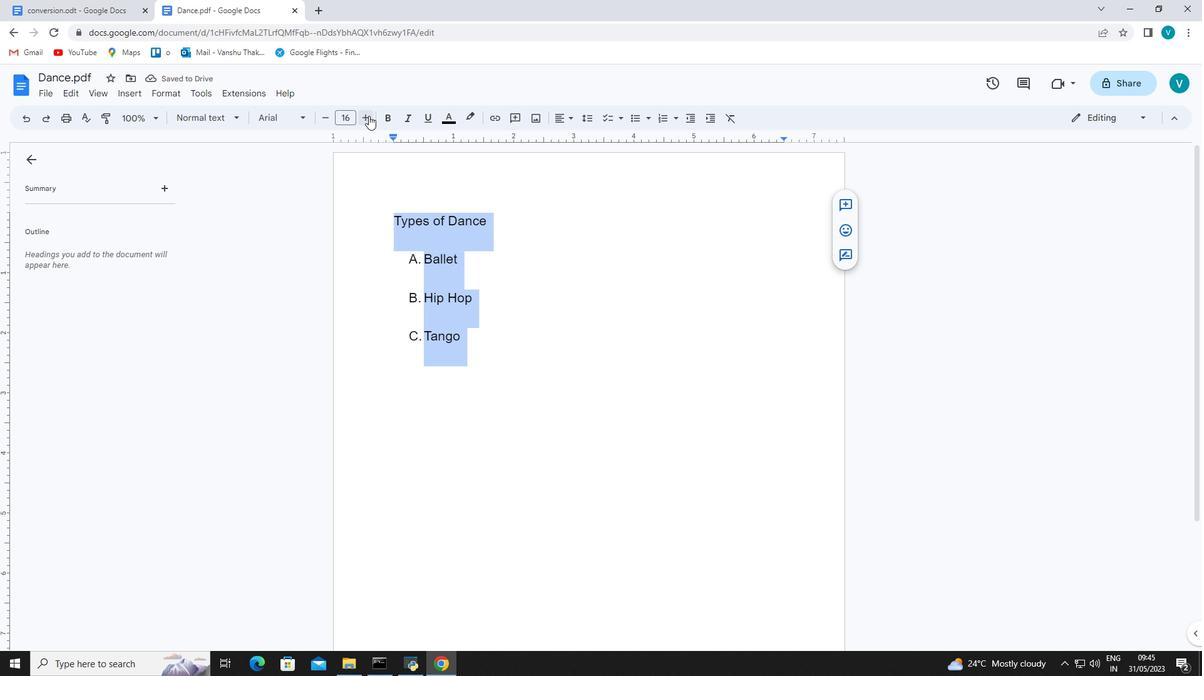 
Action: Mouse pressed left at (368, 115)
Screenshot: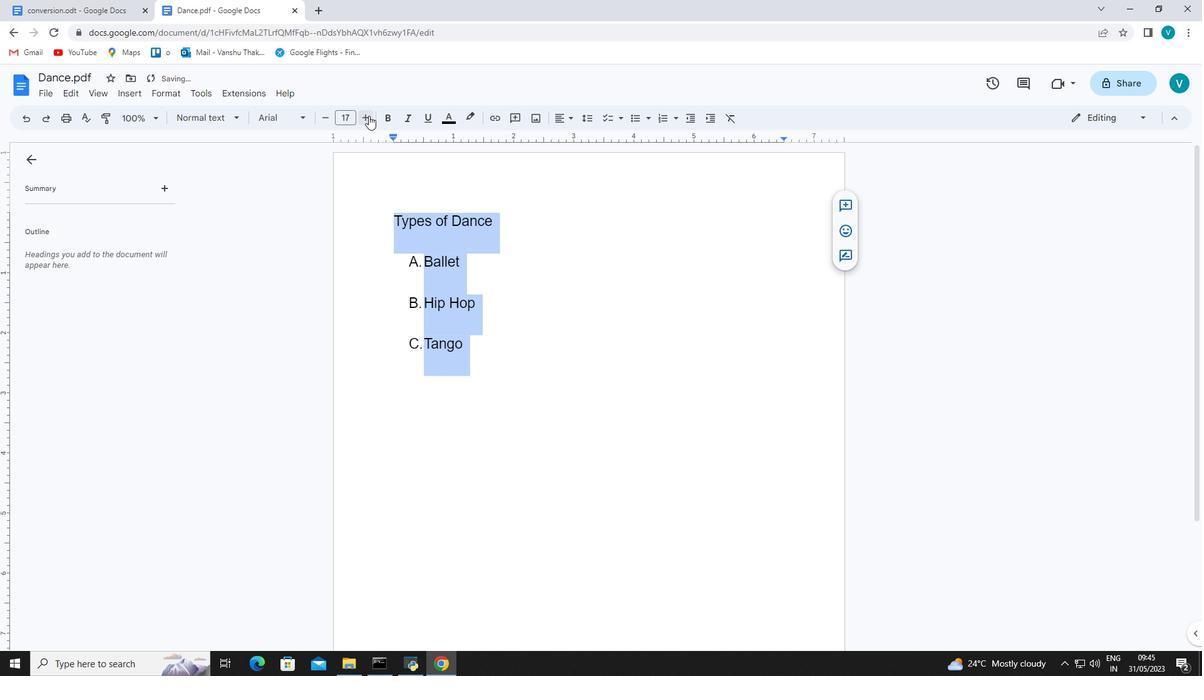 
Action: Mouse moved to (503, 343)
Screenshot: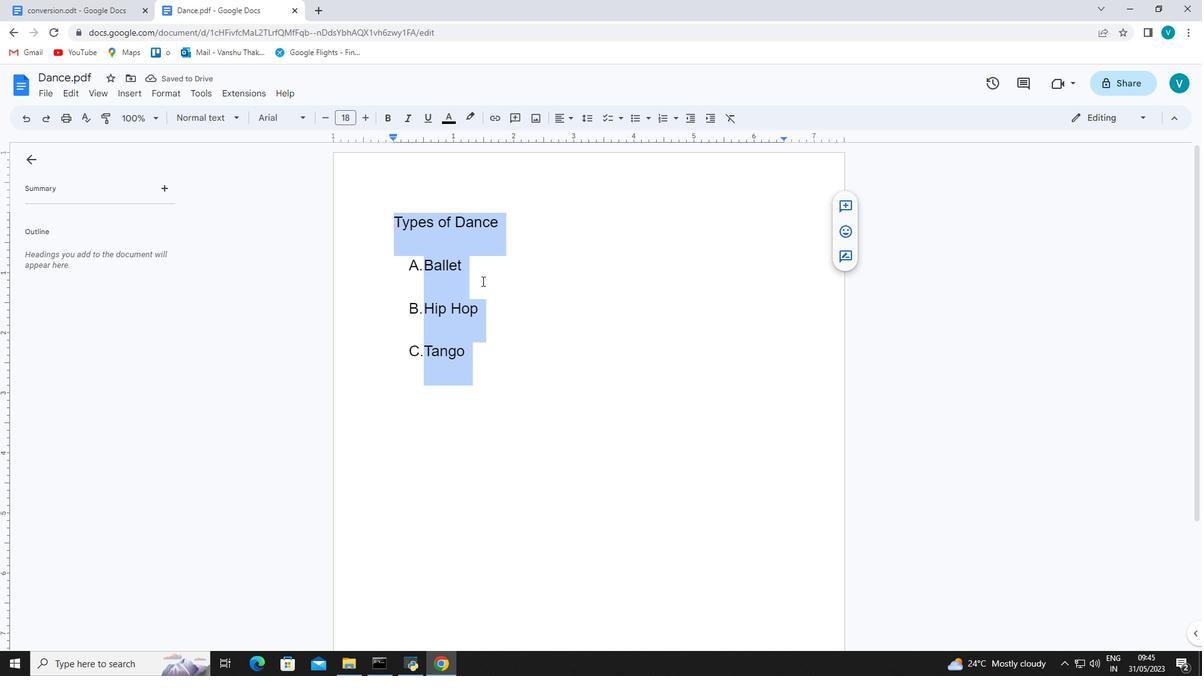 
Action: Mouse pressed left at (503, 343)
Screenshot: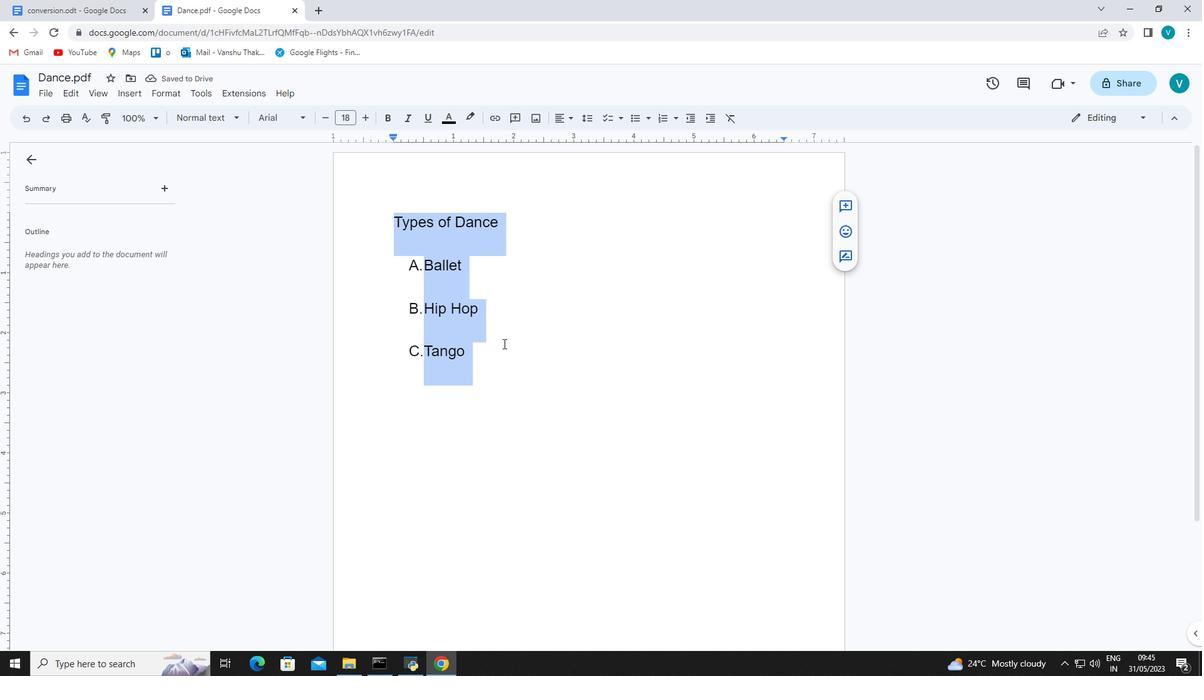 
